 Task: Create an event for the webinar on time management.
Action: Mouse moved to (365, 144)
Screenshot: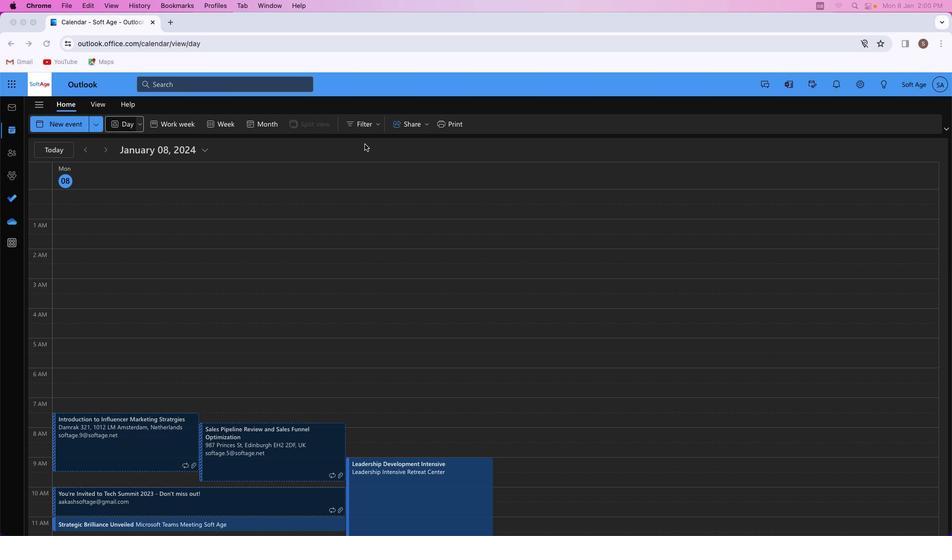 
Action: Mouse pressed left at (365, 144)
Screenshot: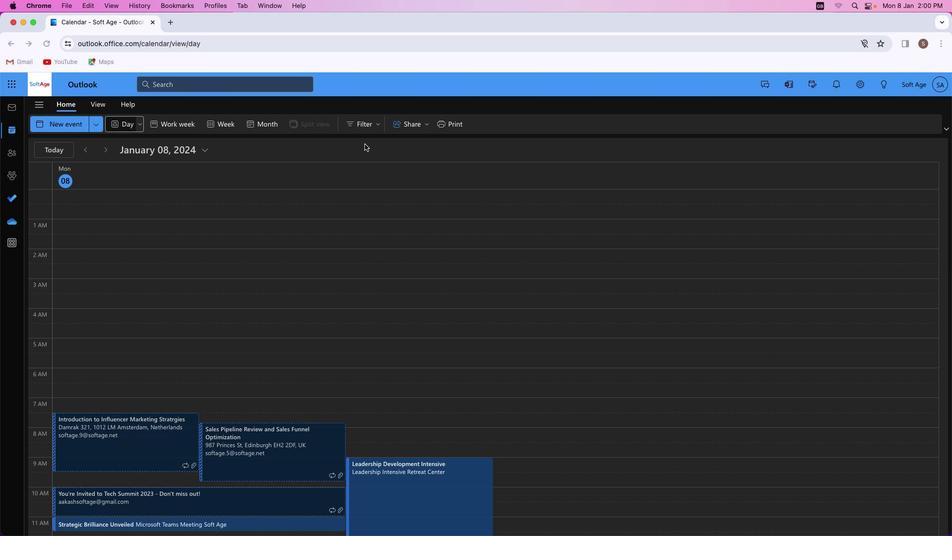 
Action: Mouse moved to (72, 123)
Screenshot: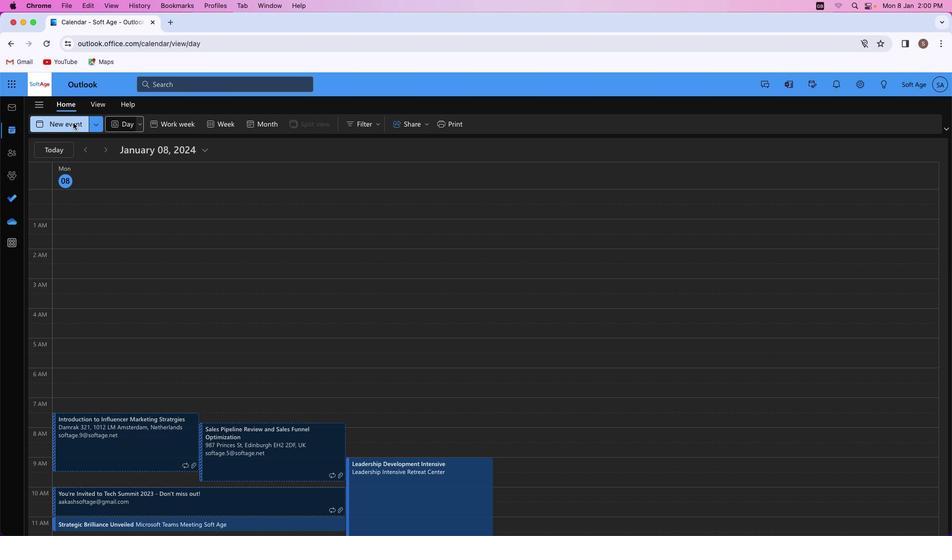
Action: Mouse pressed left at (72, 123)
Screenshot: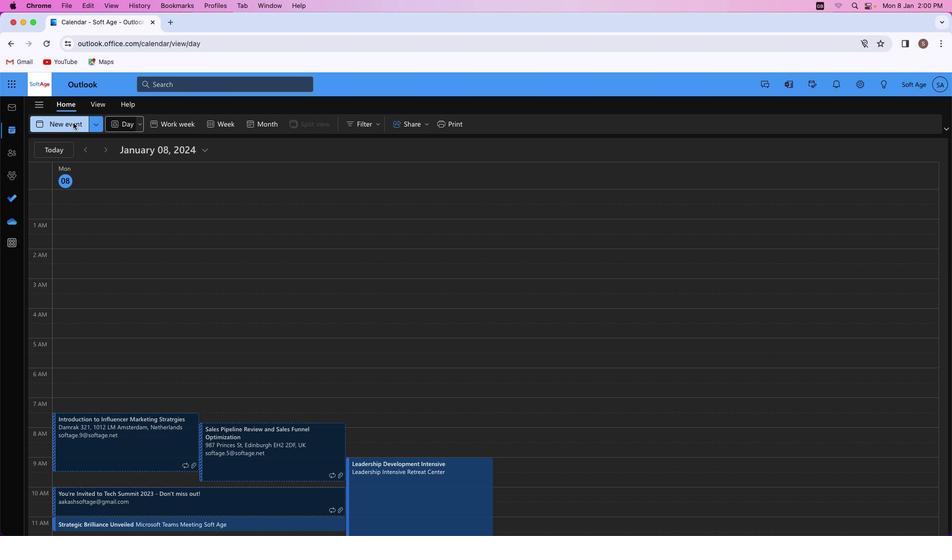 
Action: Mouse moved to (292, 193)
Screenshot: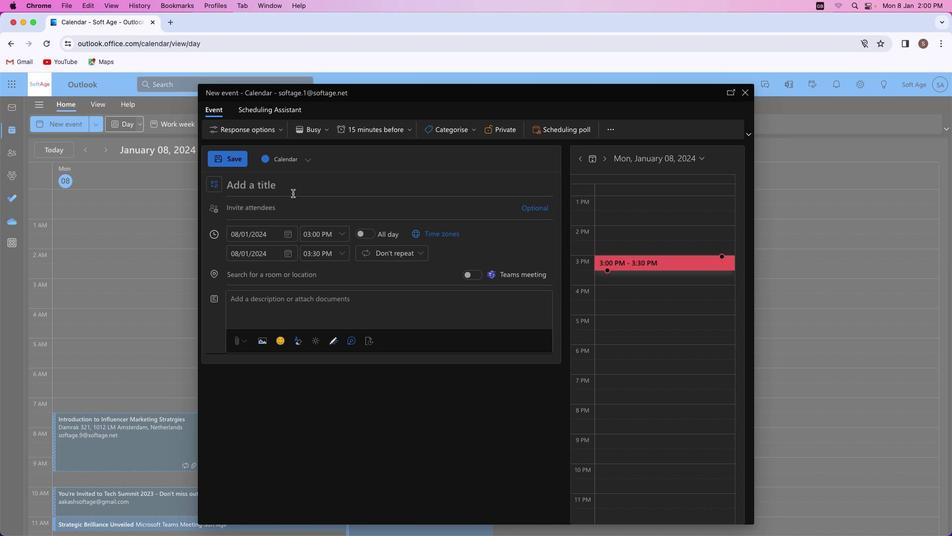 
Action: Mouse pressed left at (292, 193)
Screenshot: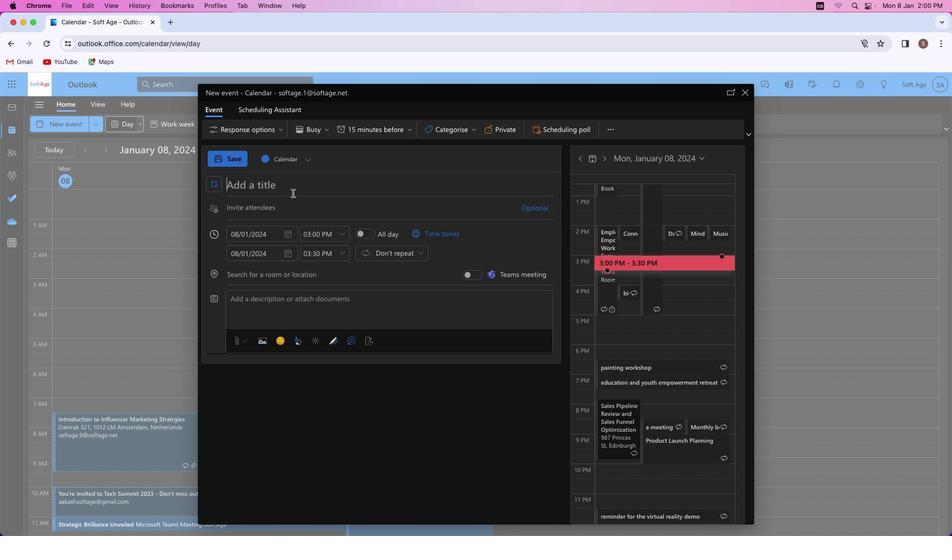
Action: Mouse moved to (292, 193)
Screenshot: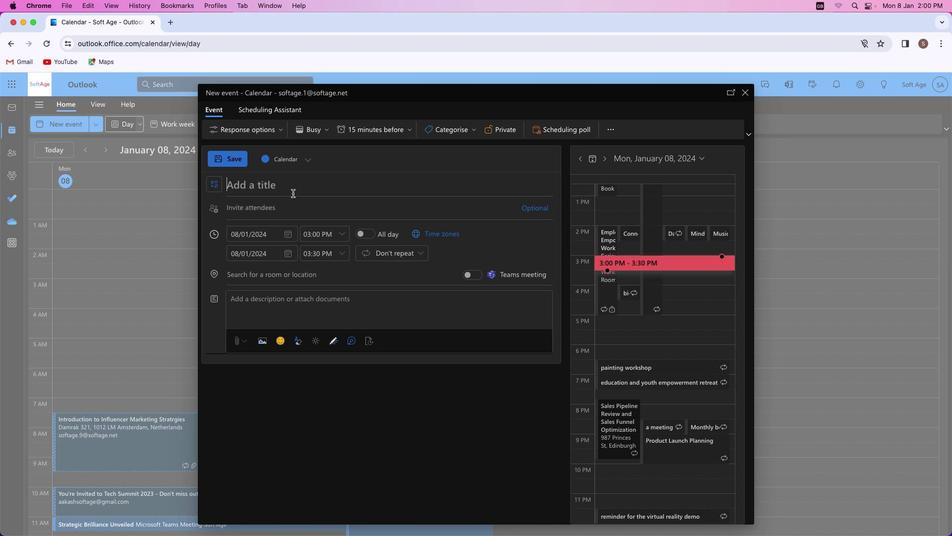
Action: Key pressed Key.shift'T''i''m''e'Key.space'm''a''s''t''e''r''y'Key.space'u''n''l''e''a''s''h''e''d'Key.shift_r':'Key.spaceKey.shift'W''e''b''i''n''a''r'Key.space'o''n'Key.spaceKey.shift'E''f''f''e''c''t''i''v''e'Key.spaceKey.shift'T''i''m''e'Key.spaceKey.shift_r'M''a''n''a''g''e''m''e''n''t'
Screenshot: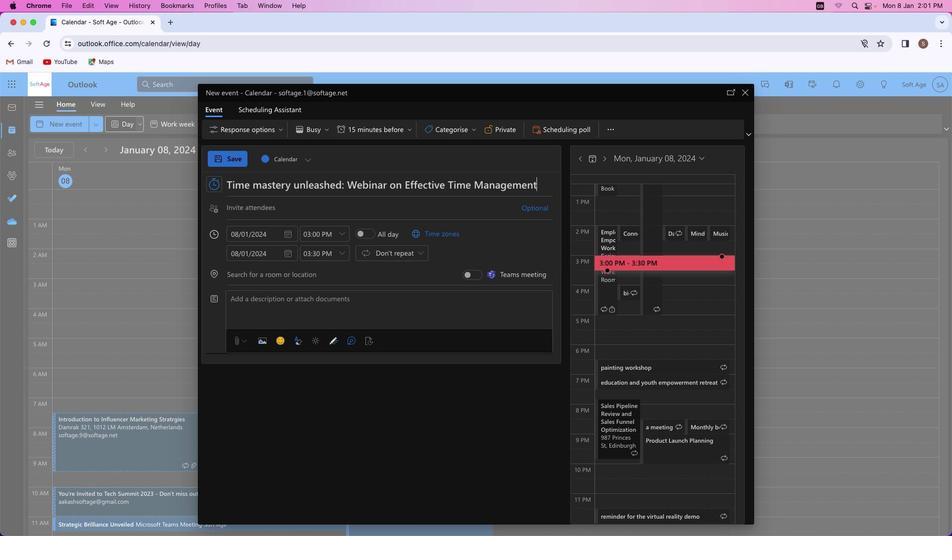 
Action: Mouse moved to (293, 300)
Screenshot: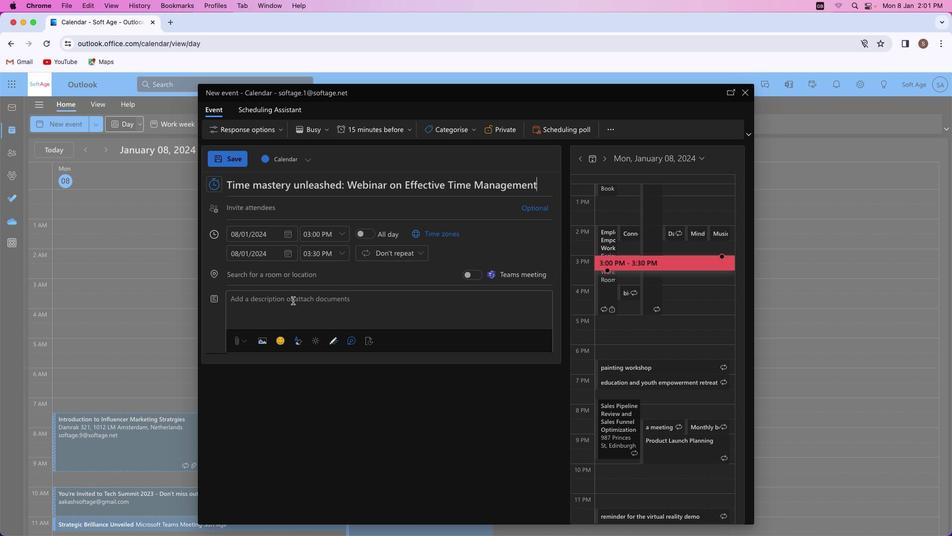
Action: Mouse pressed left at (293, 300)
Screenshot: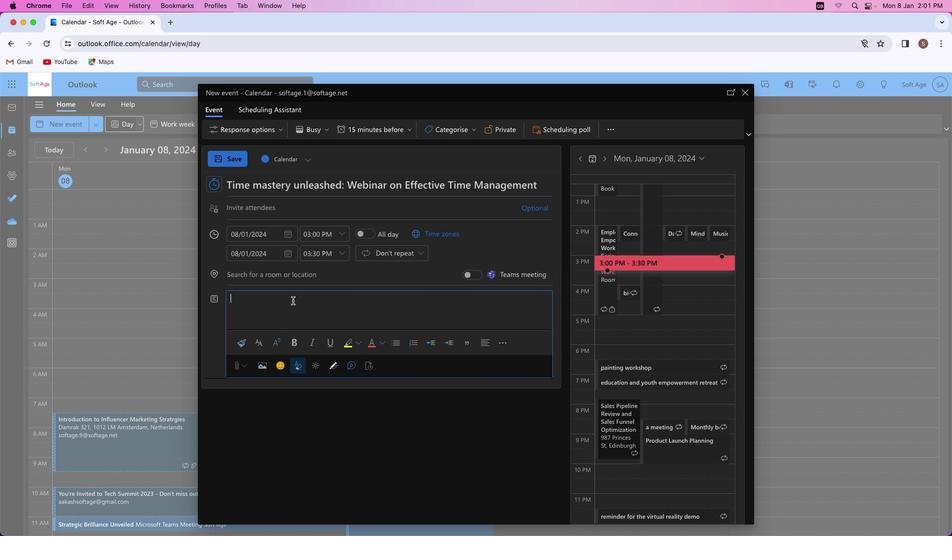 
Action: Key pressed Key.shift_r'U''n''l''o''c''k'Key.space't''h''e'Key.space's''e''c''r''e''t''s'Key.space'o''f'Key.space'e''f''f''i''c''i''e''n''t'Key.space't''i''m''e'Key.space'm''a''n''a''g''e''m''e''n''t'Key.space'i''n'Key.space'o''u''r'Key.space'e''m''p''o''w''e''r''i''n''g'Key.space'w''e''b''i''n''a''r''.'Key.spaceKey.shift'G''a''i''n'Key.space'p''r''a''c''t''i''c''a''l'Key.space'i''n''s''i''g''h''t''s'Key.space'a''n''d'Key.space's''t''r''a''t''e''g''i''r'Key.backspace'e''s'Key.space't''o'Key.space'e''n''h''a''n''c''e'Key.space'p''r''o''d''u''c''t''i''v''i''t''y'','Key.space'p''r''i''o''r''i''t''i''z''e'Key.space't''a''s''k''s'','Key.space'a''n''d'Key.space'a''c''h''i''e''v''e'Key.space'w''o''r''k''-''l''i''f''e'Key.space'b''a''l''a''n''c''e''.'
Screenshot: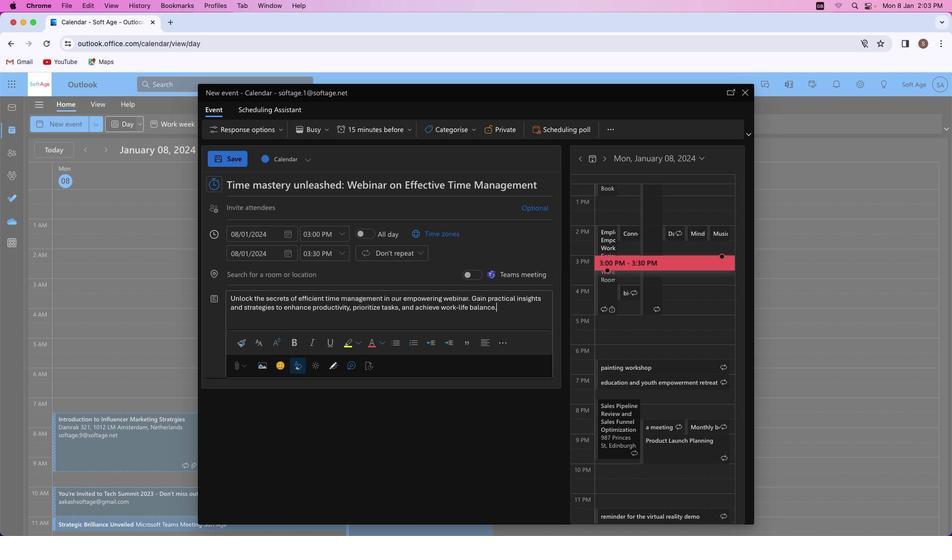 
Action: Mouse moved to (297, 297)
Screenshot: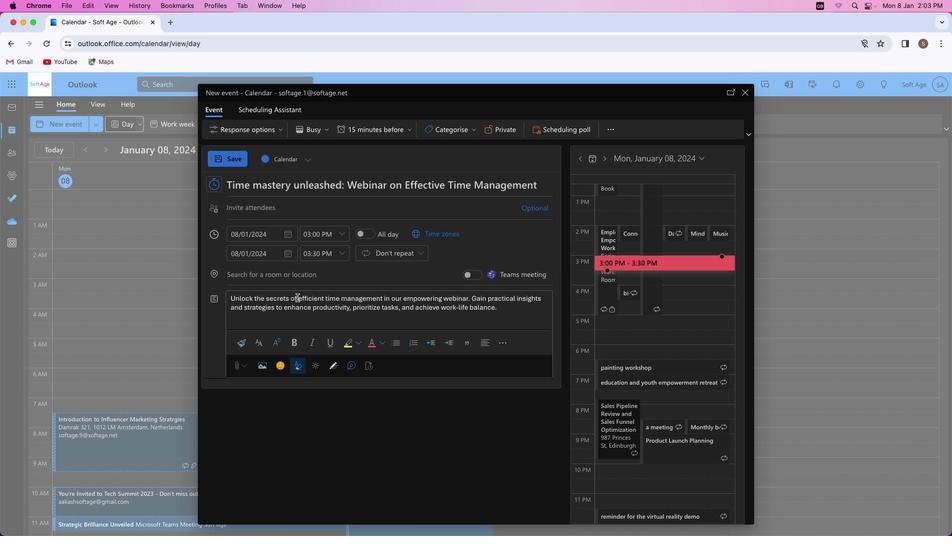 
Action: Mouse pressed left at (297, 297)
Screenshot: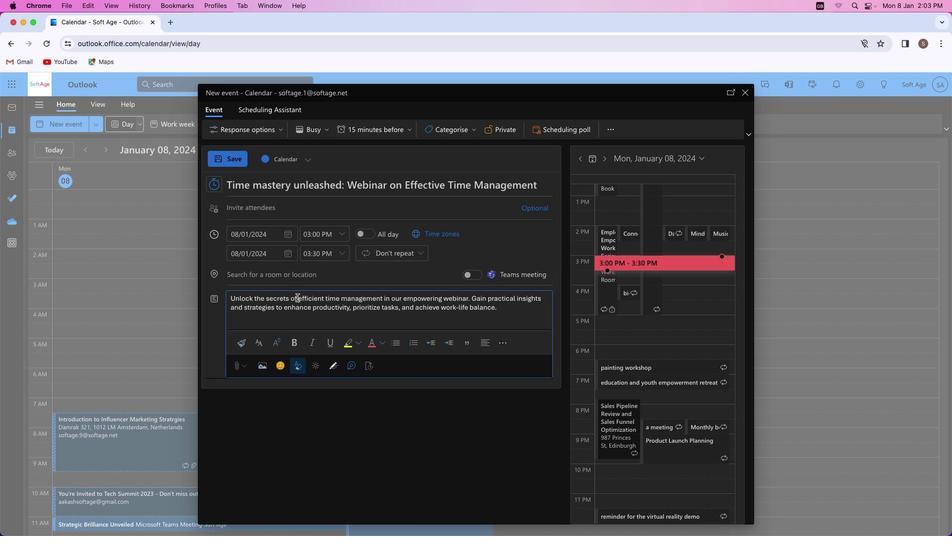 
Action: Mouse moved to (298, 348)
Screenshot: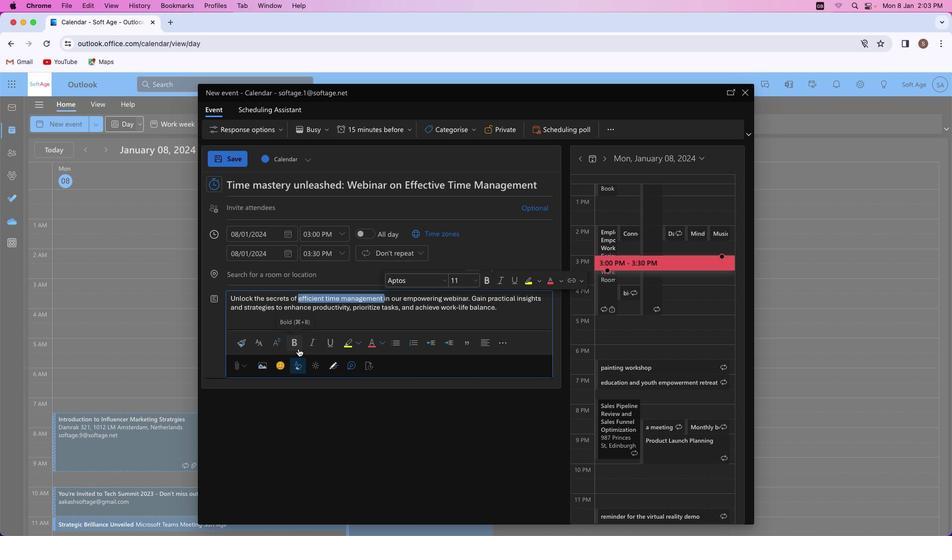 
Action: Mouse pressed left at (298, 348)
Screenshot: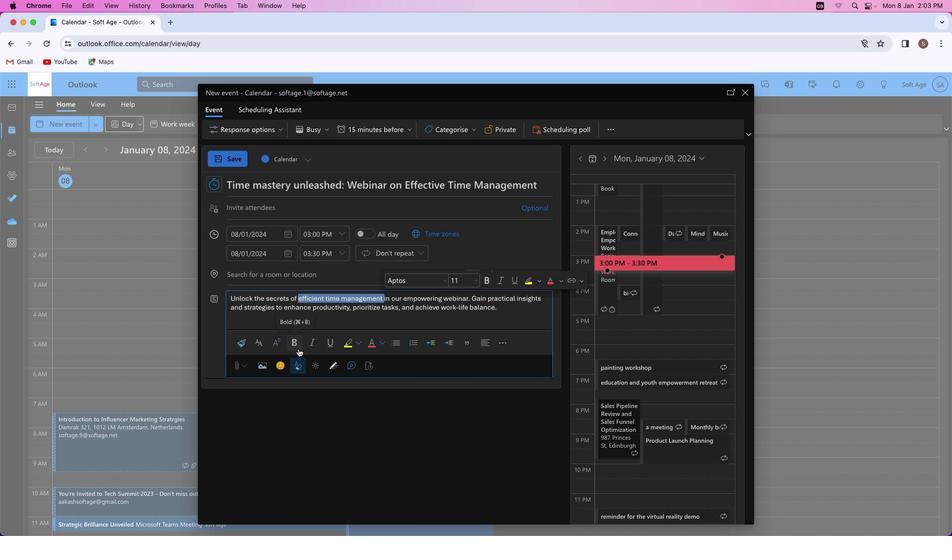 
Action: Mouse moved to (311, 346)
Screenshot: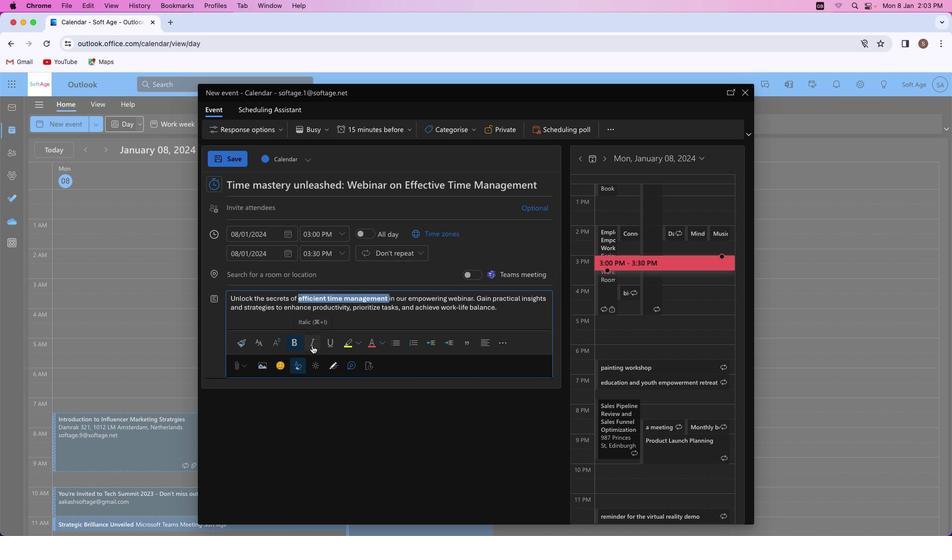 
Action: Mouse pressed left at (311, 346)
Screenshot: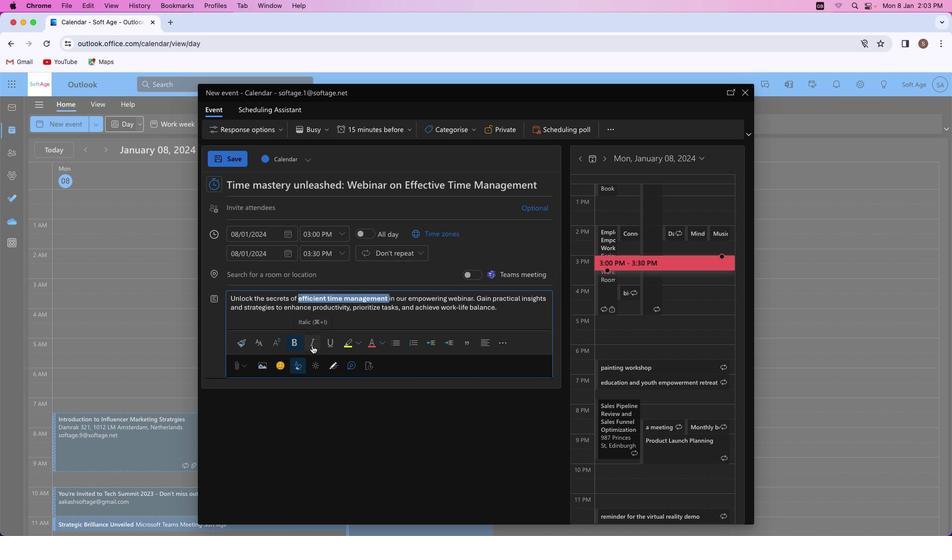 
Action: Mouse moved to (381, 340)
Screenshot: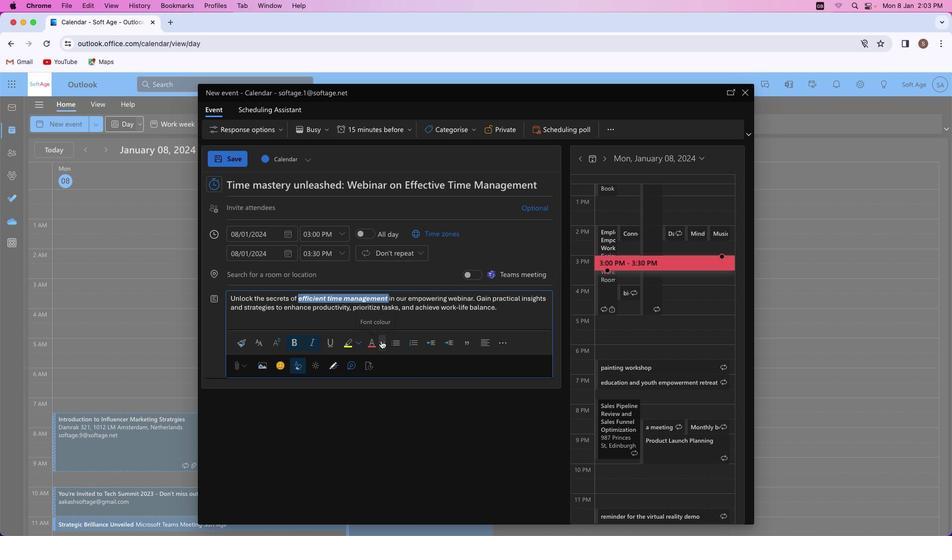 
Action: Mouse pressed left at (381, 340)
Screenshot: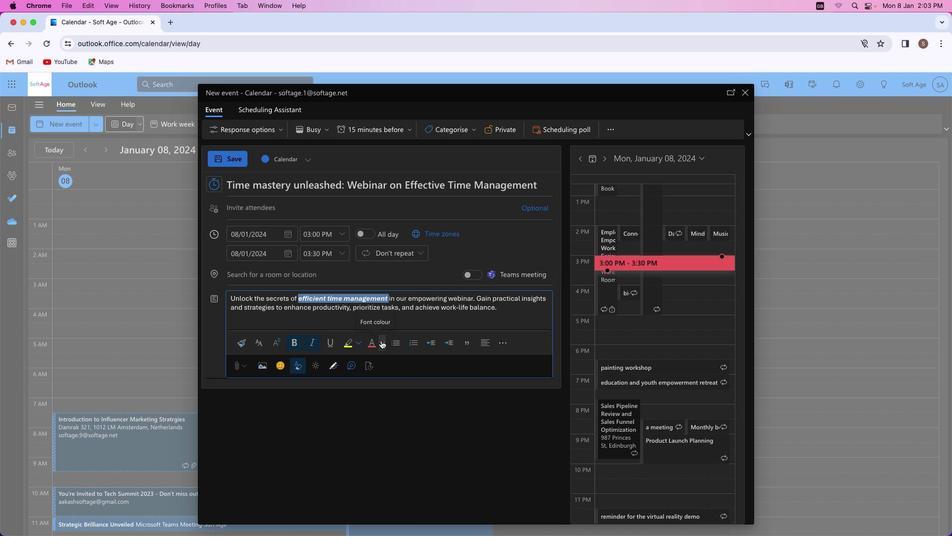 
Action: Mouse moved to (376, 383)
Screenshot: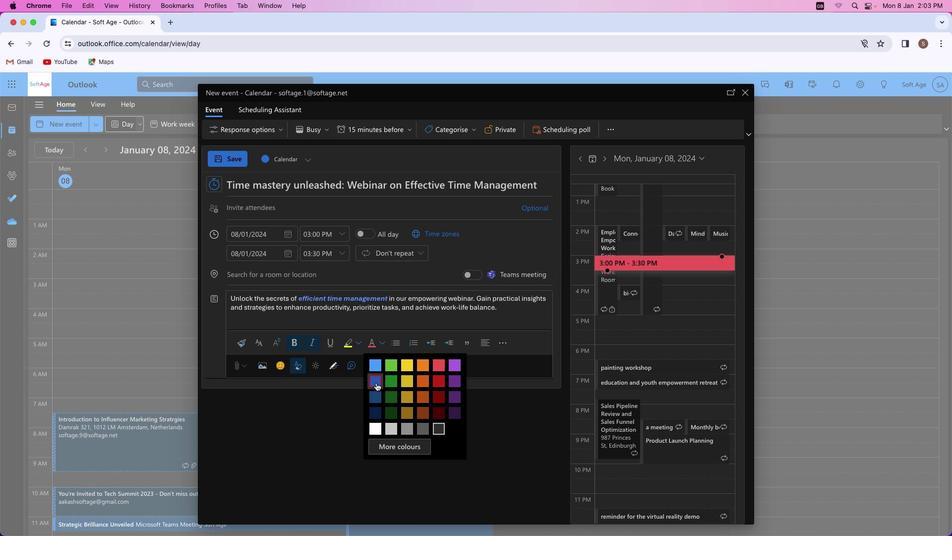 
Action: Mouse pressed left at (376, 383)
Screenshot: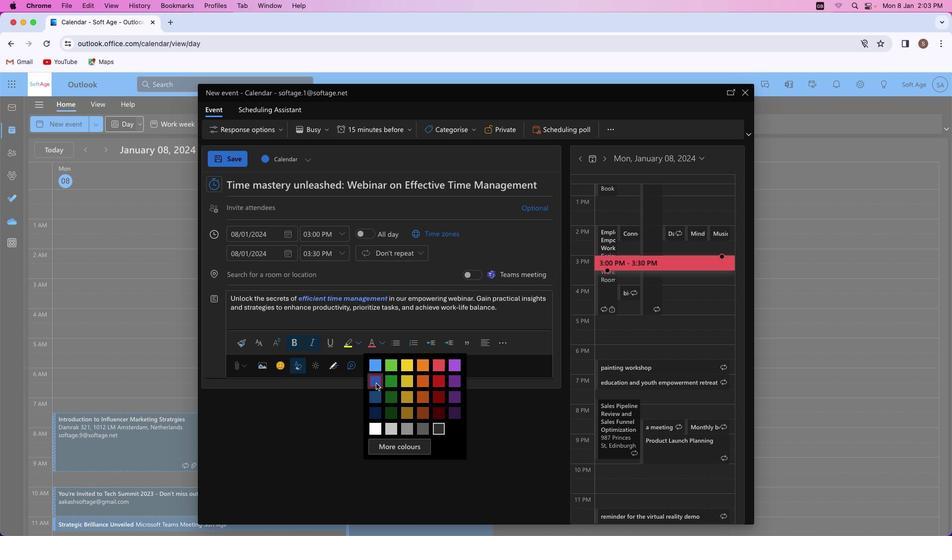 
Action: Mouse moved to (357, 341)
Screenshot: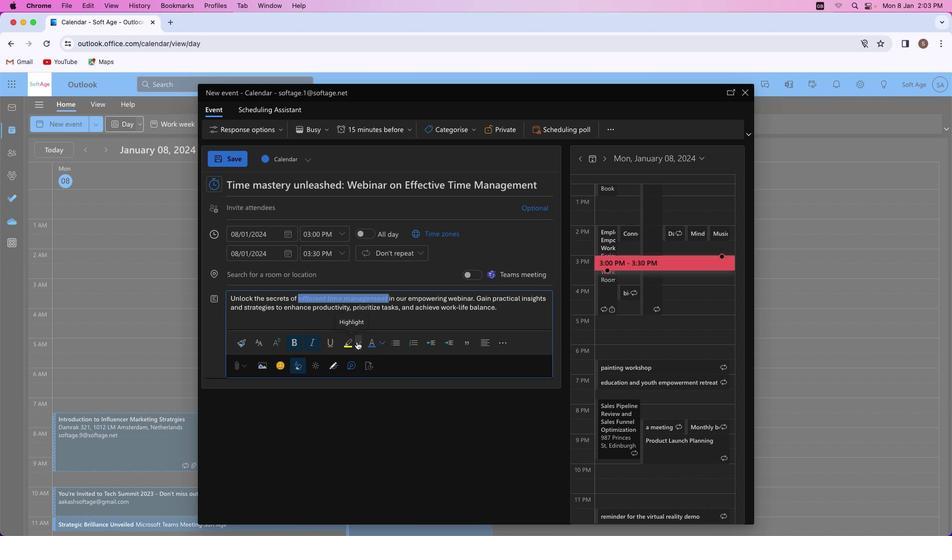 
Action: Mouse pressed left at (357, 341)
Screenshot: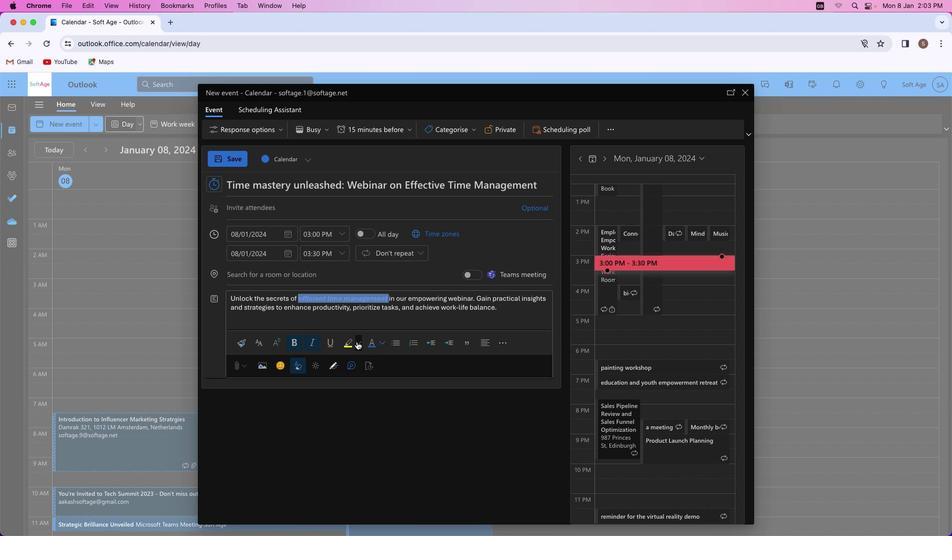 
Action: Mouse moved to (363, 396)
Screenshot: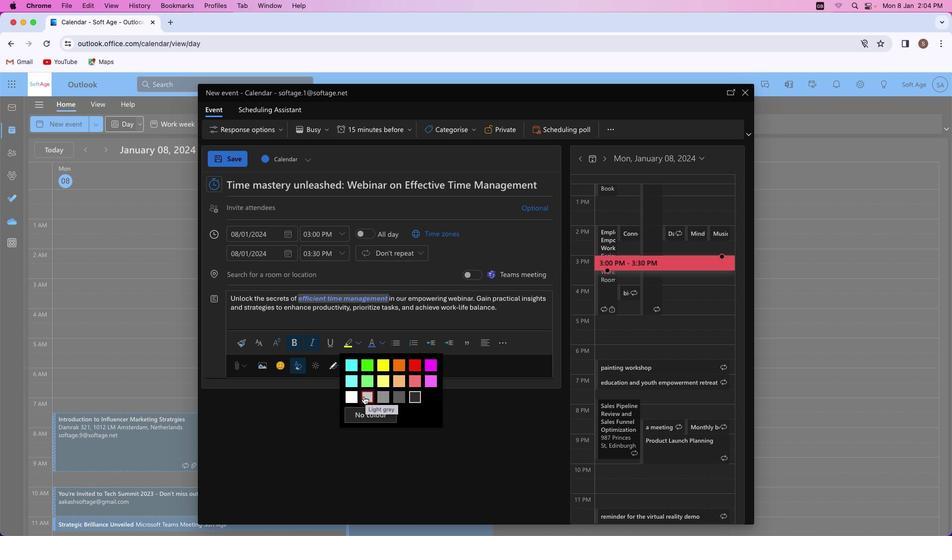 
Action: Mouse pressed left at (363, 396)
Screenshot: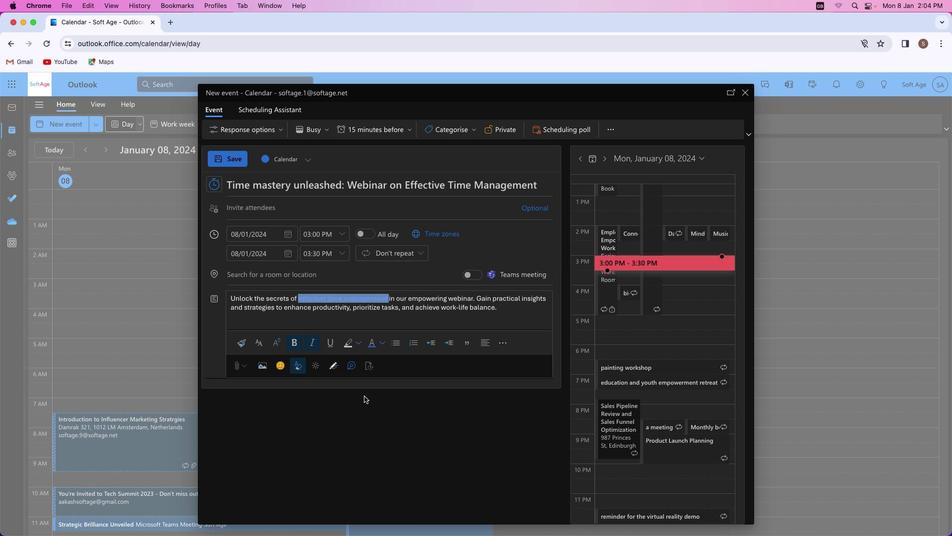 
Action: Mouse moved to (465, 317)
Screenshot: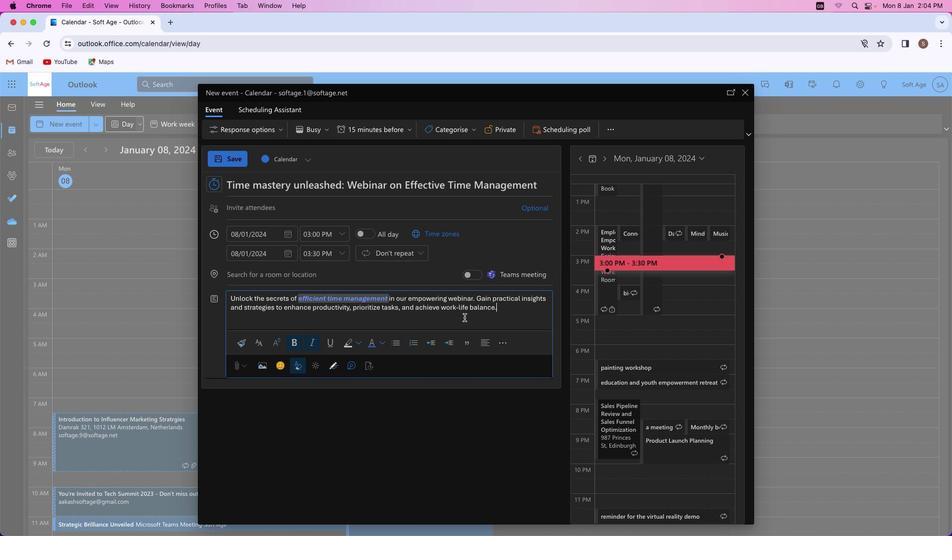
Action: Mouse pressed left at (465, 317)
Screenshot: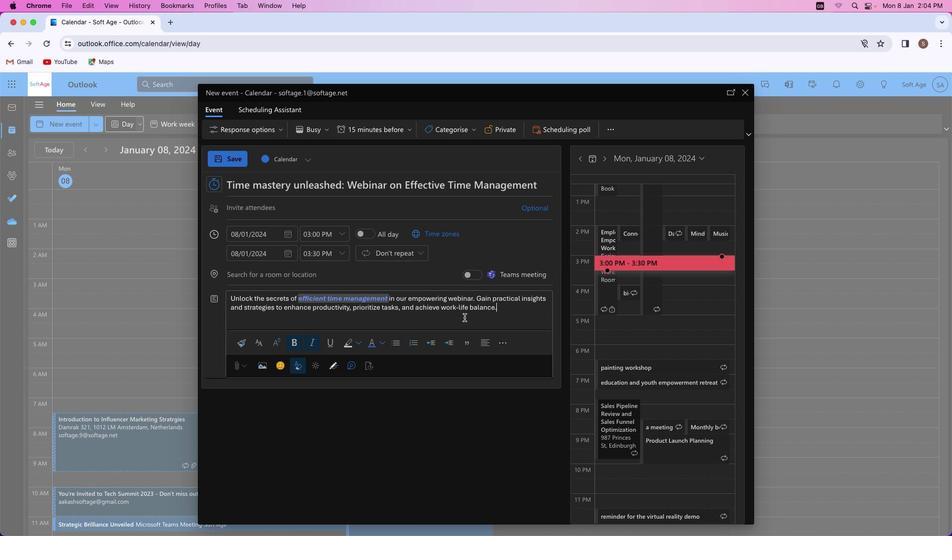 
Action: Mouse moved to (474, 296)
Screenshot: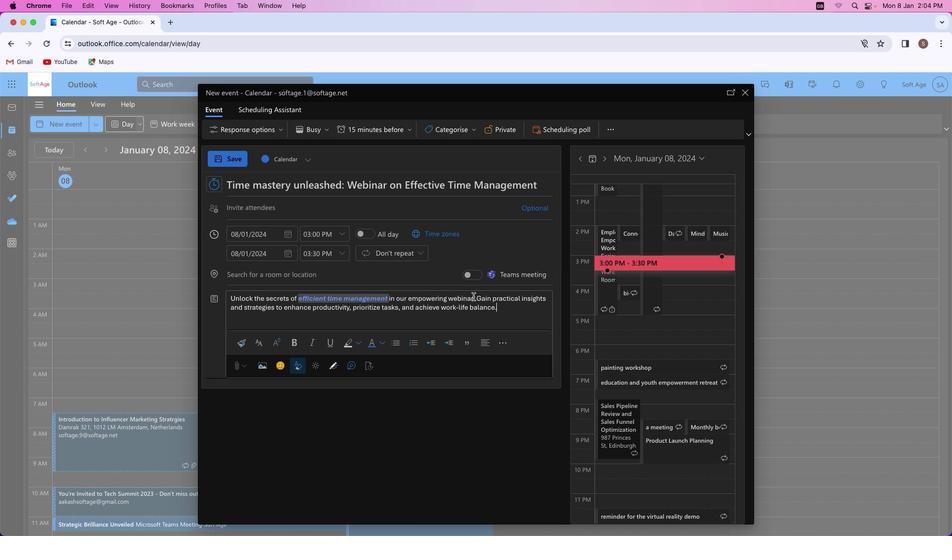 
Action: Mouse pressed left at (474, 296)
Screenshot: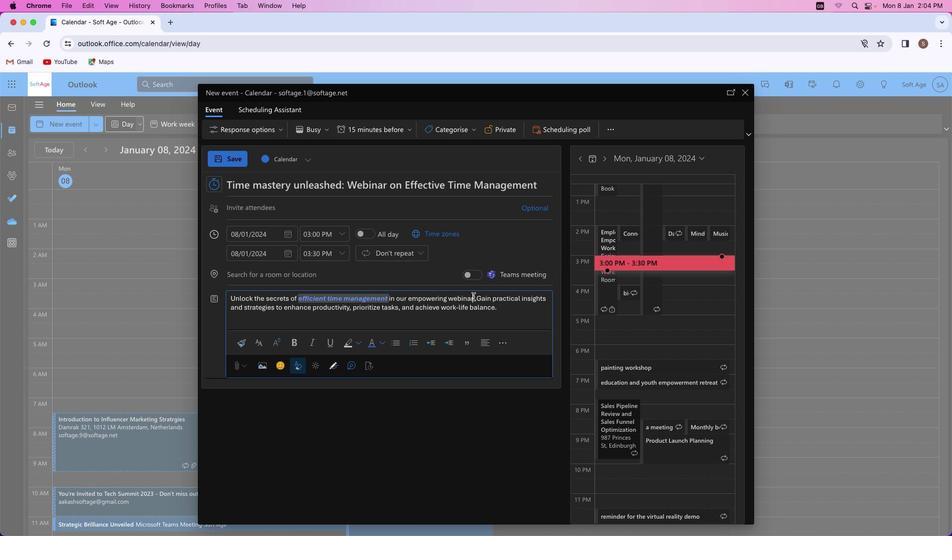 
Action: Mouse moved to (295, 343)
Screenshot: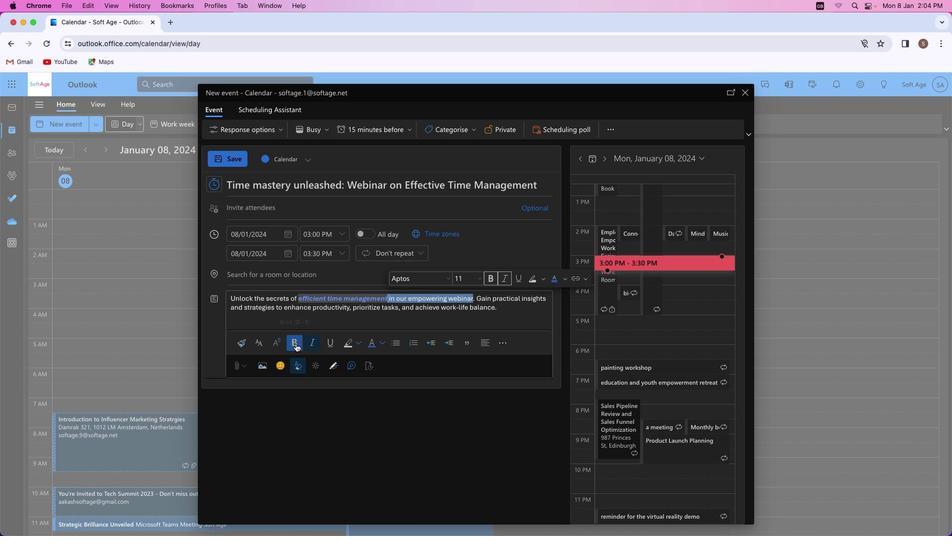 
Action: Mouse pressed left at (295, 343)
Screenshot: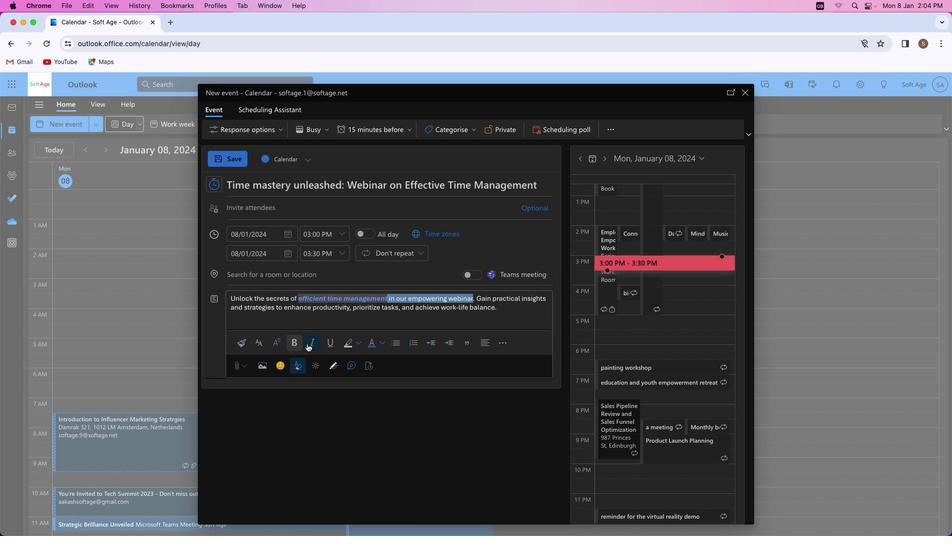 
Action: Mouse moved to (314, 341)
Screenshot: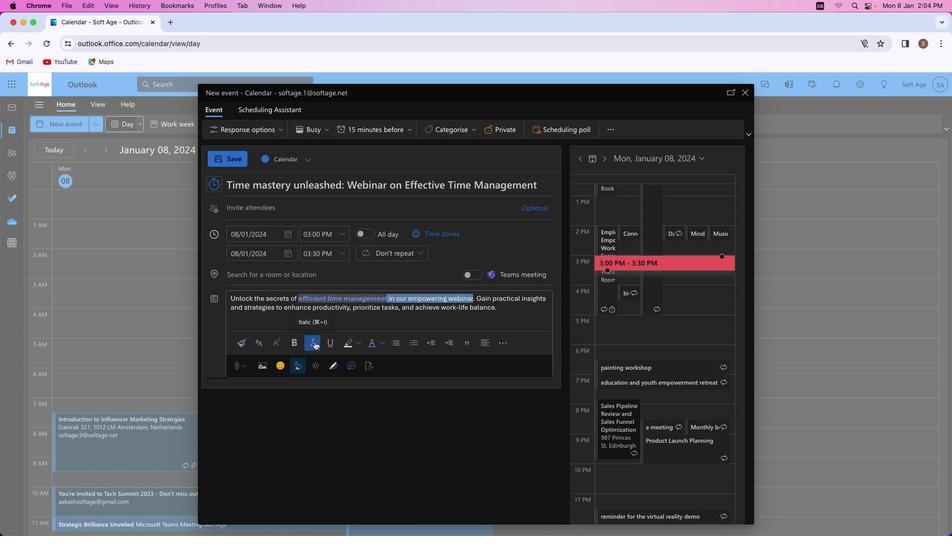 
Action: Mouse pressed left at (314, 341)
Screenshot: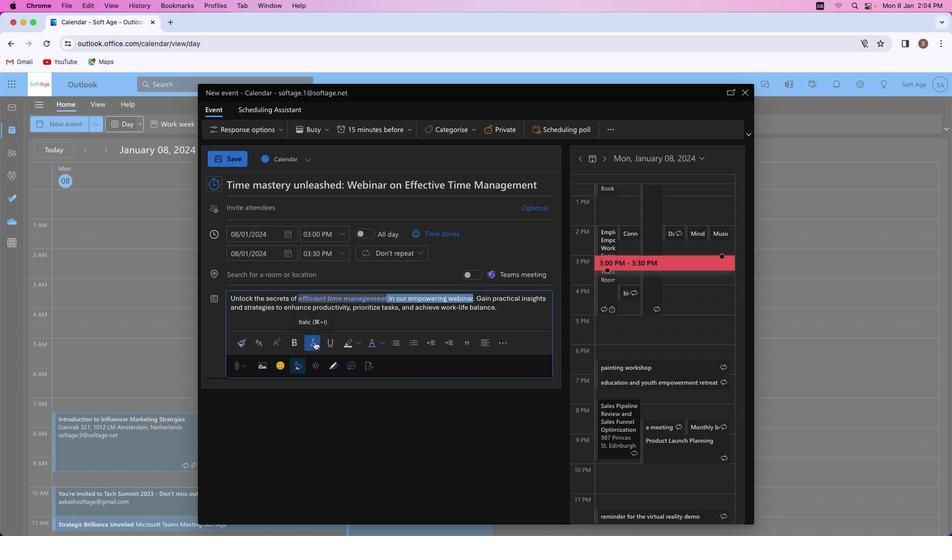 
Action: Mouse moved to (379, 340)
Screenshot: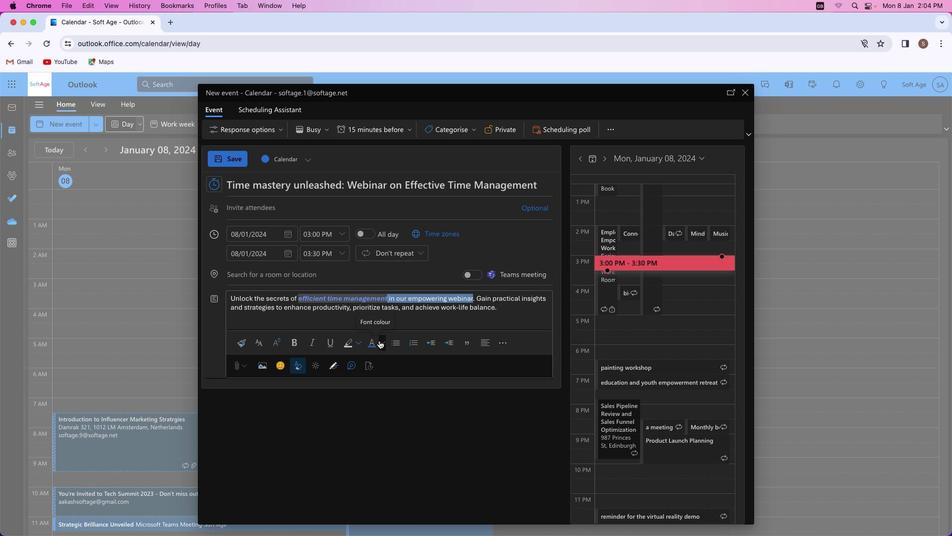 
Action: Mouse pressed left at (379, 340)
Screenshot: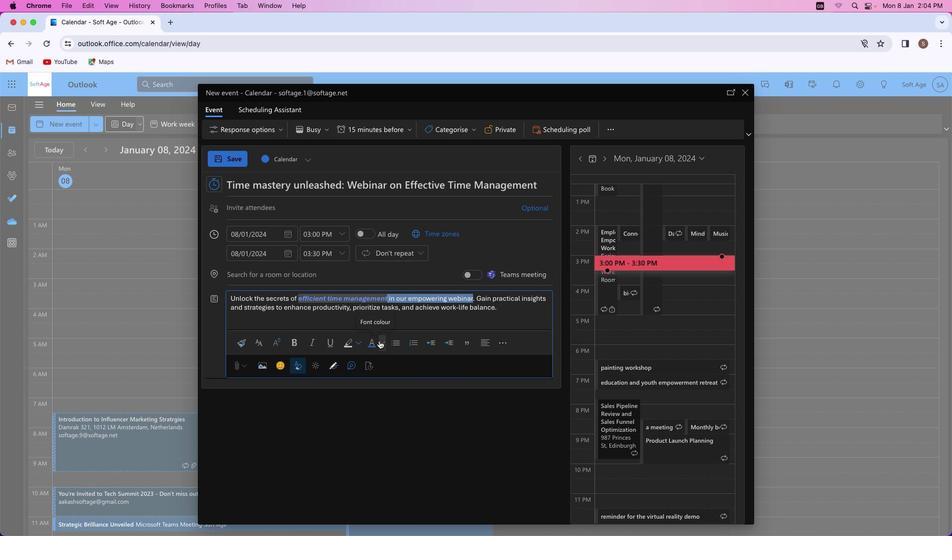 
Action: Mouse moved to (378, 381)
Screenshot: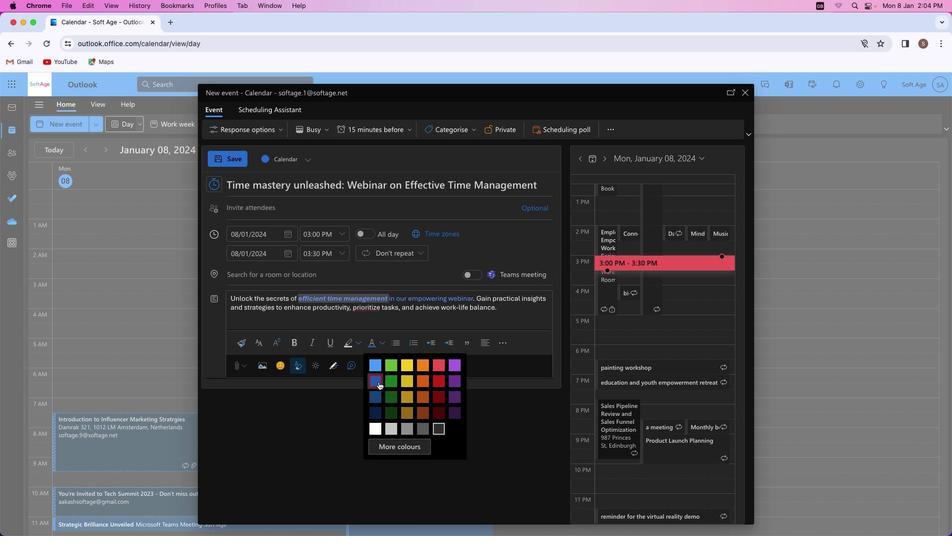 
Action: Mouse pressed left at (378, 381)
Screenshot: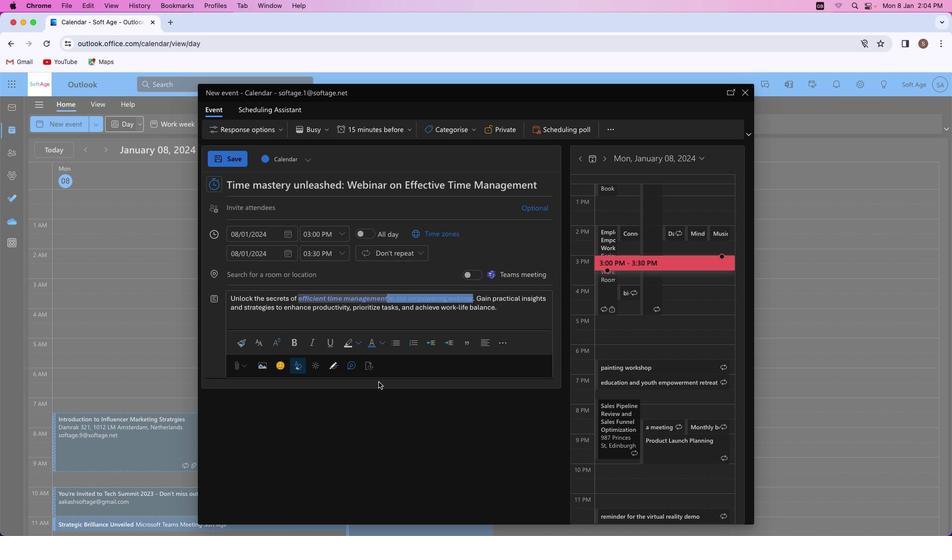 
Action: Mouse moved to (358, 340)
Screenshot: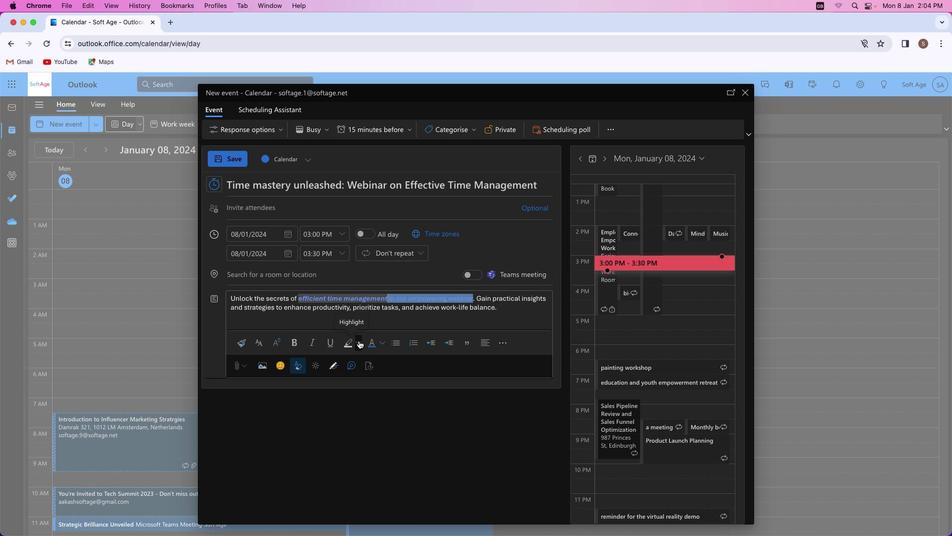 
Action: Mouse pressed left at (358, 340)
Screenshot: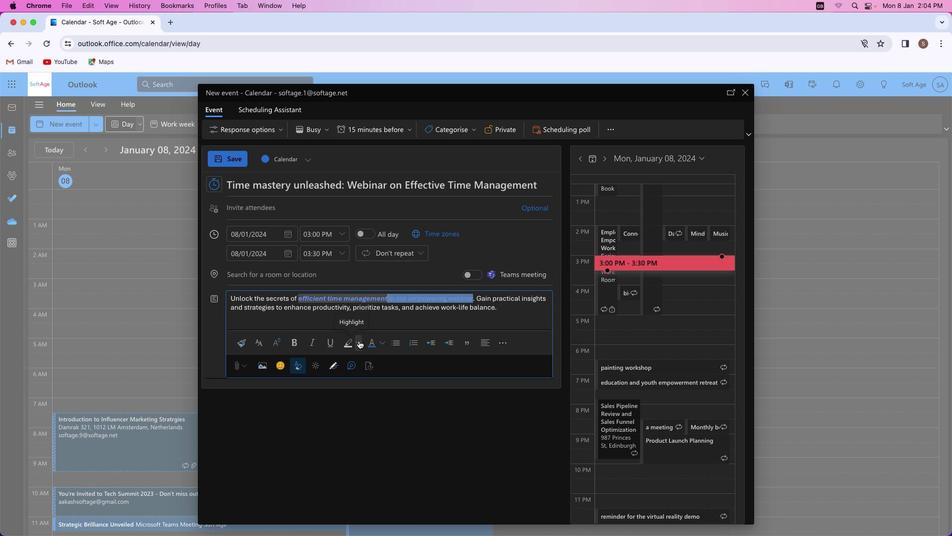 
Action: Mouse moved to (366, 394)
Screenshot: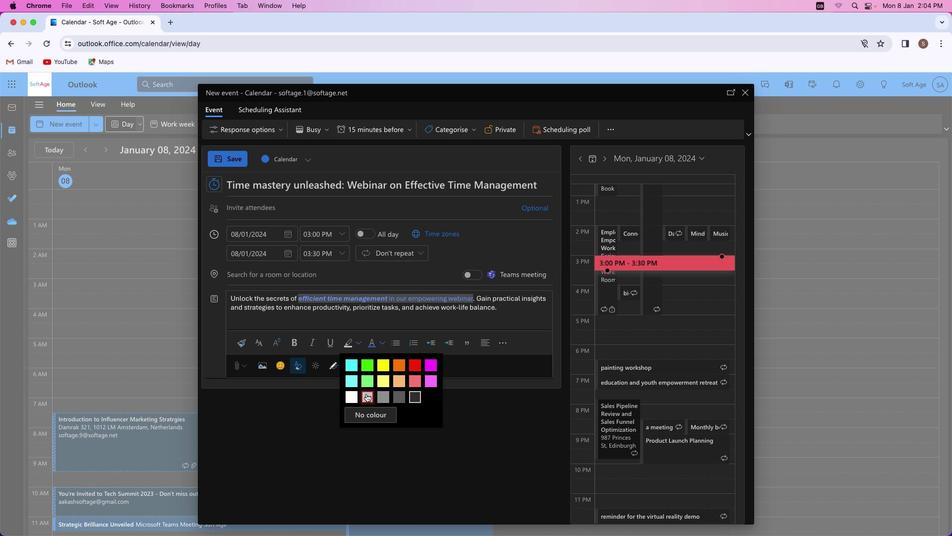 
Action: Mouse pressed left at (366, 394)
Screenshot: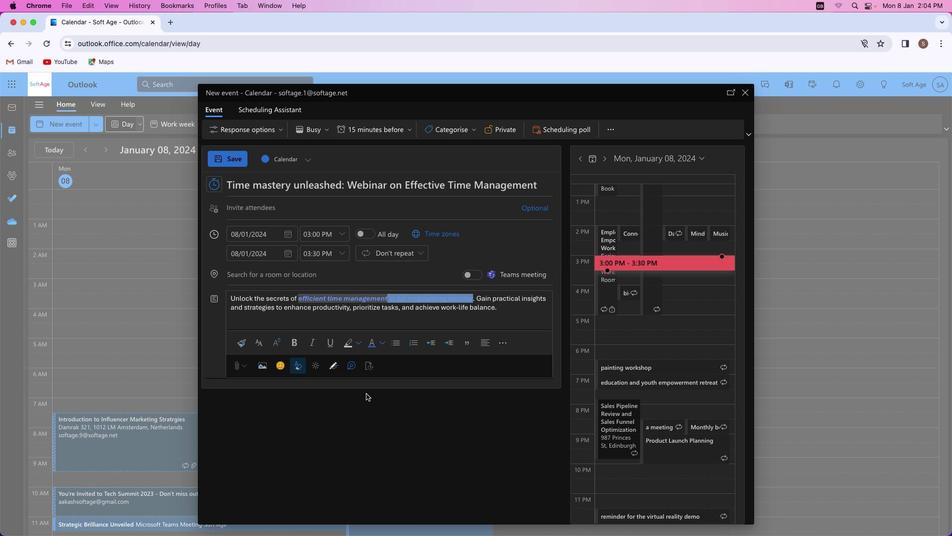 
Action: Mouse moved to (492, 316)
Screenshot: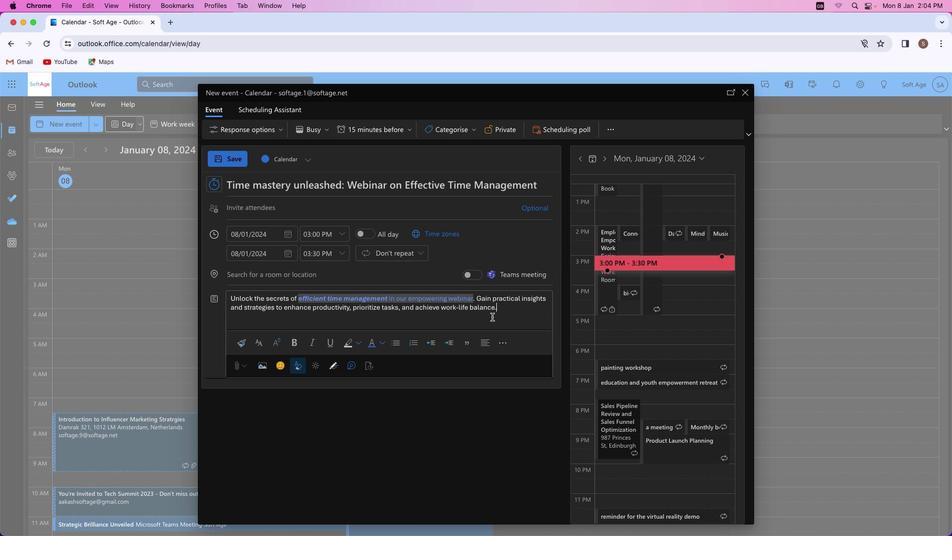 
Action: Mouse pressed left at (492, 316)
Screenshot: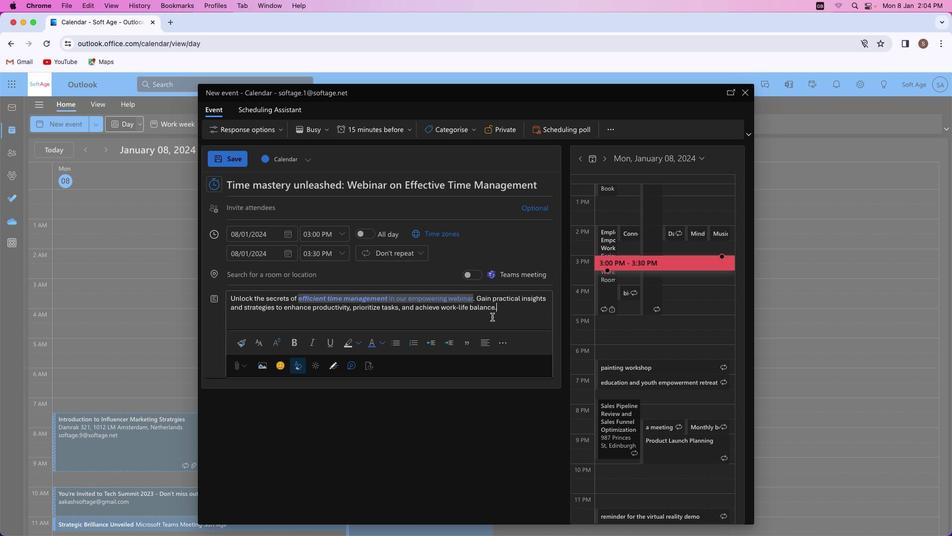 
Action: Mouse moved to (474, 297)
Screenshot: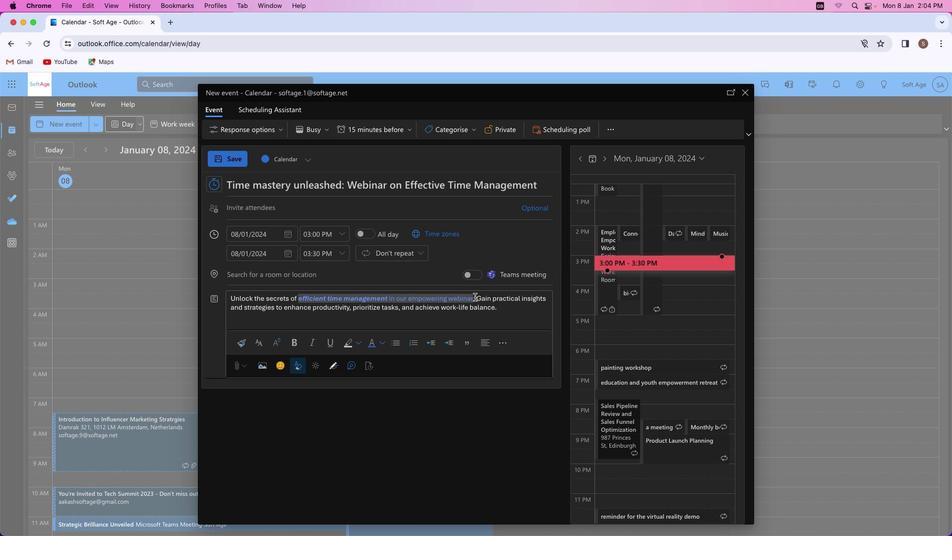 
Action: Mouse pressed left at (474, 297)
Screenshot: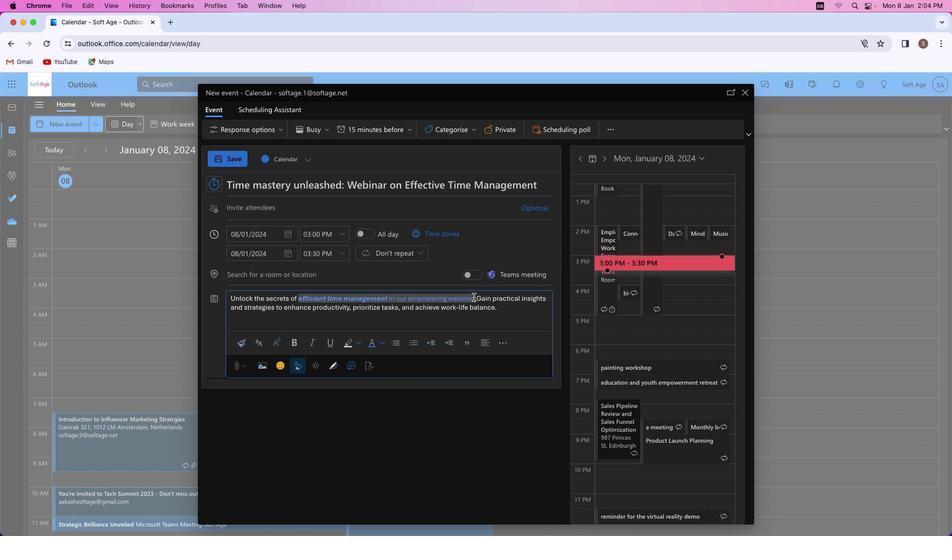 
Action: Mouse moved to (296, 342)
Screenshot: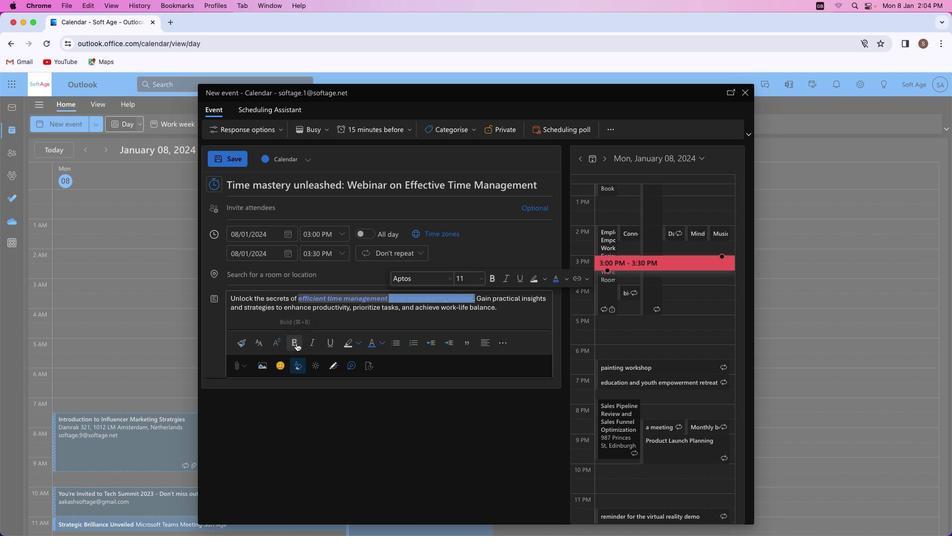
Action: Mouse pressed left at (296, 342)
Screenshot: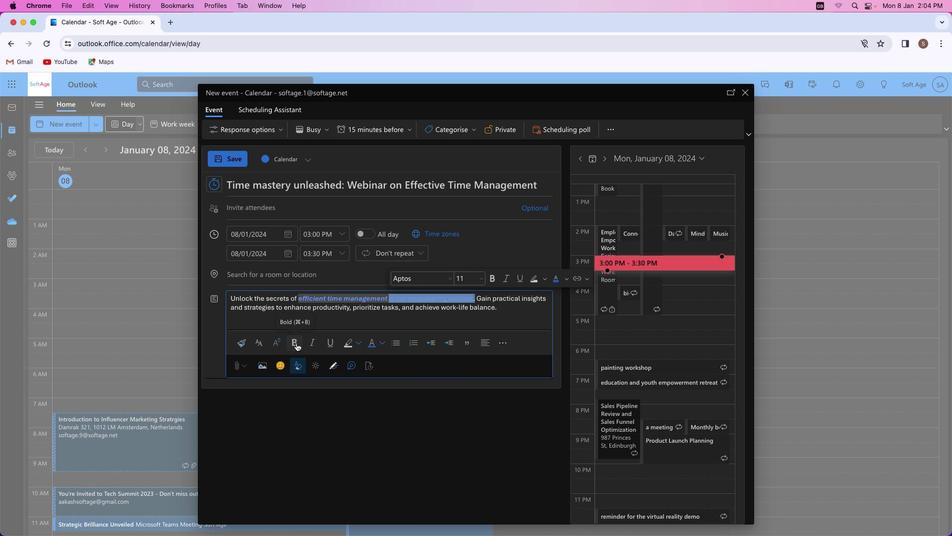 
Action: Mouse moved to (312, 341)
Screenshot: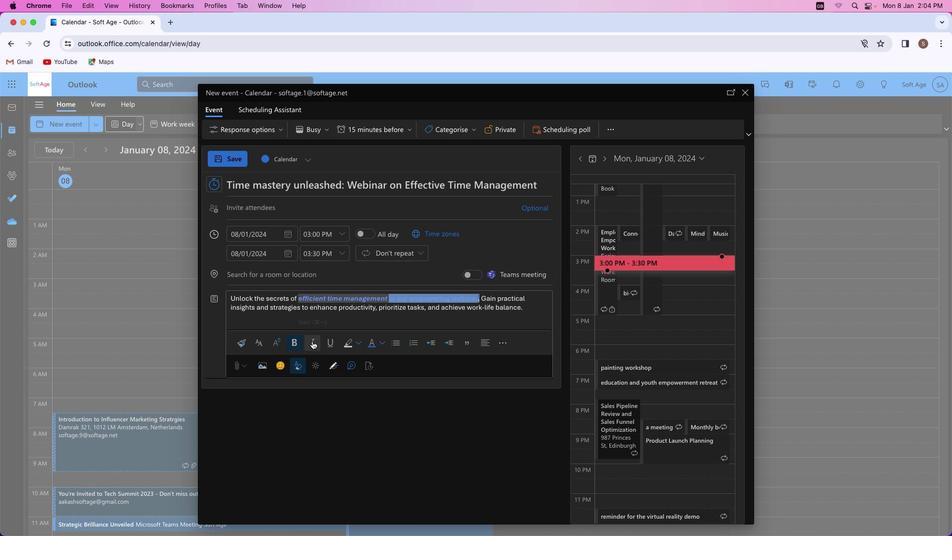 
Action: Mouse pressed left at (312, 341)
Screenshot: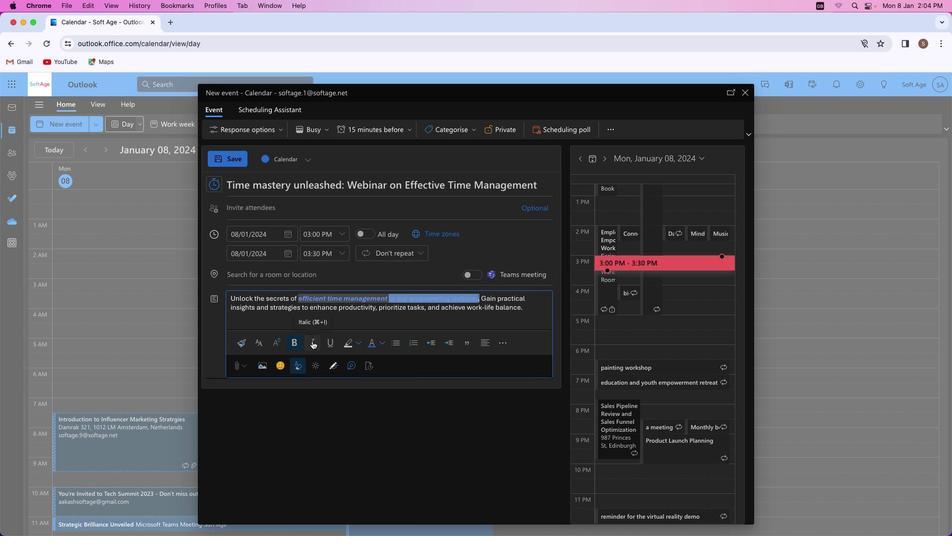 
Action: Mouse moved to (453, 312)
Screenshot: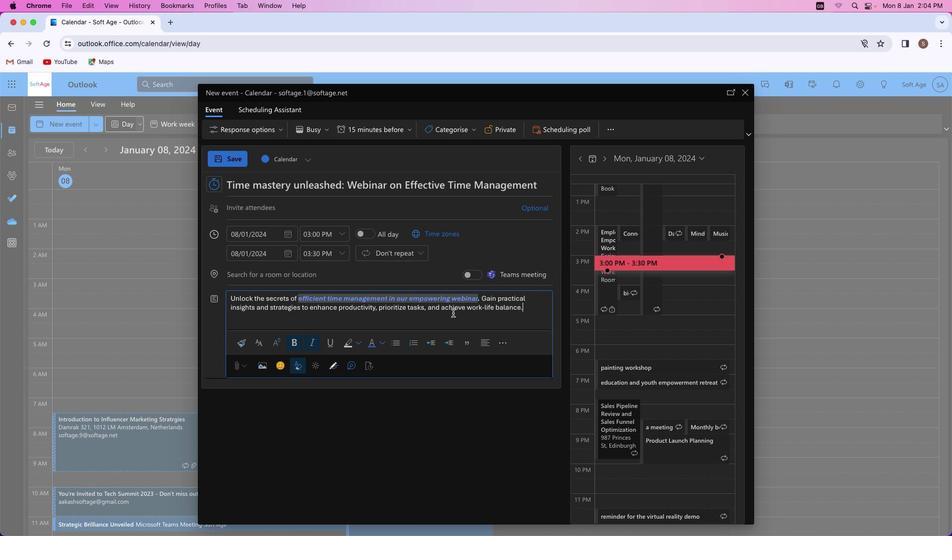 
Action: Mouse pressed left at (453, 312)
Screenshot: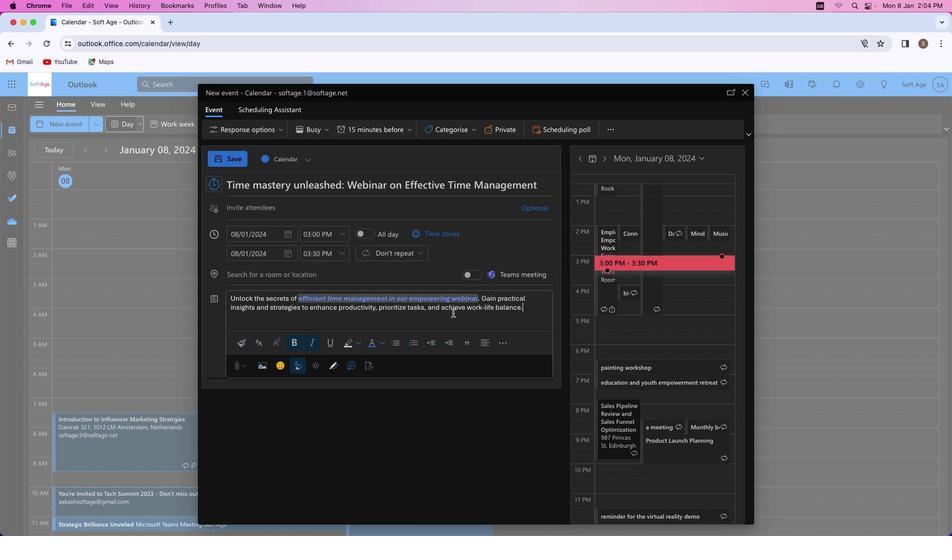 
Action: Mouse moved to (270, 207)
Screenshot: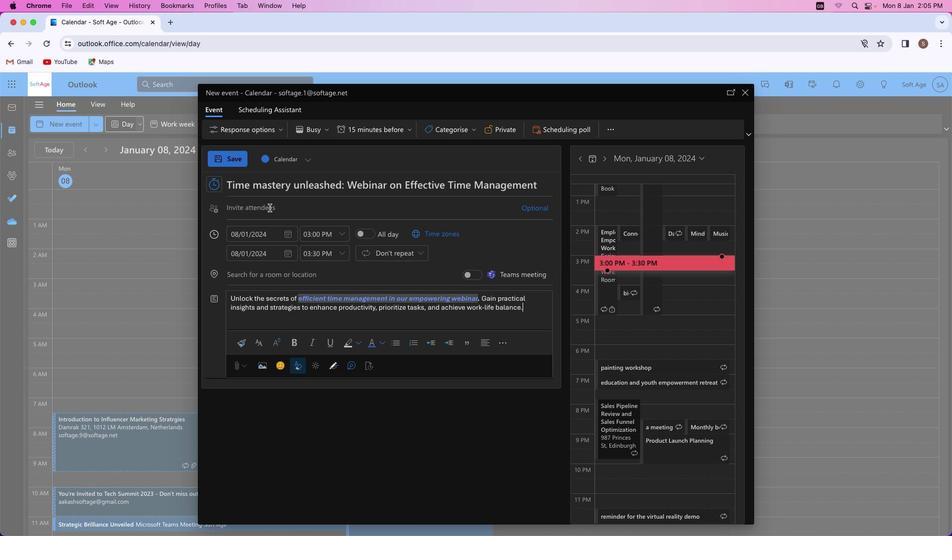
Action: Mouse pressed left at (270, 207)
Screenshot: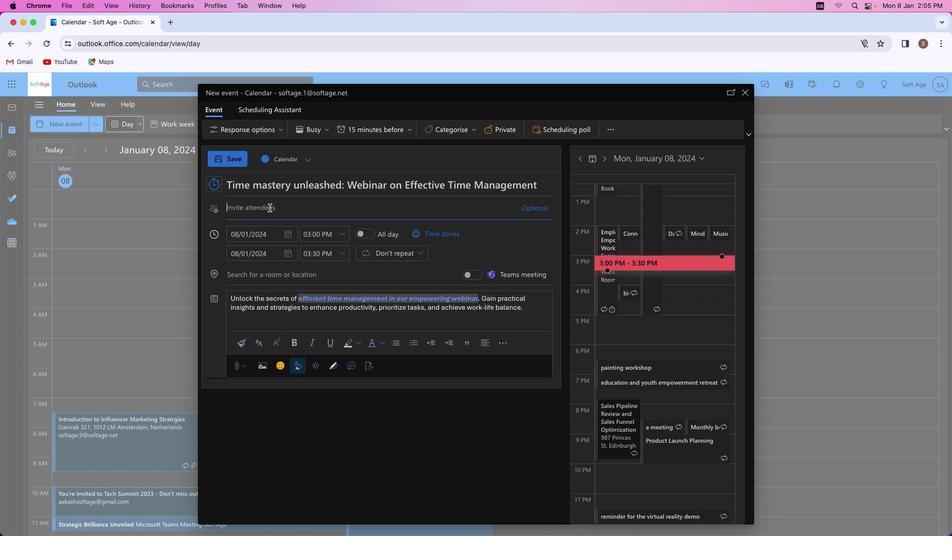 
Action: Key pressed Key.shift'A''k''a''s''h''r''a''j''p''u''t'Key.shift'@''o''u''t''l''o''o''k''.''c''o''m'
Screenshot: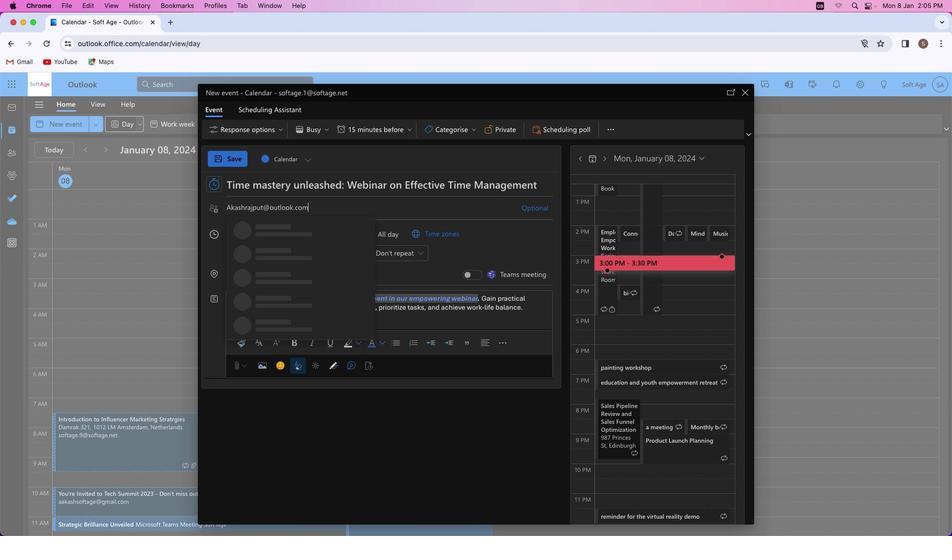 
Action: Mouse moved to (312, 225)
Screenshot: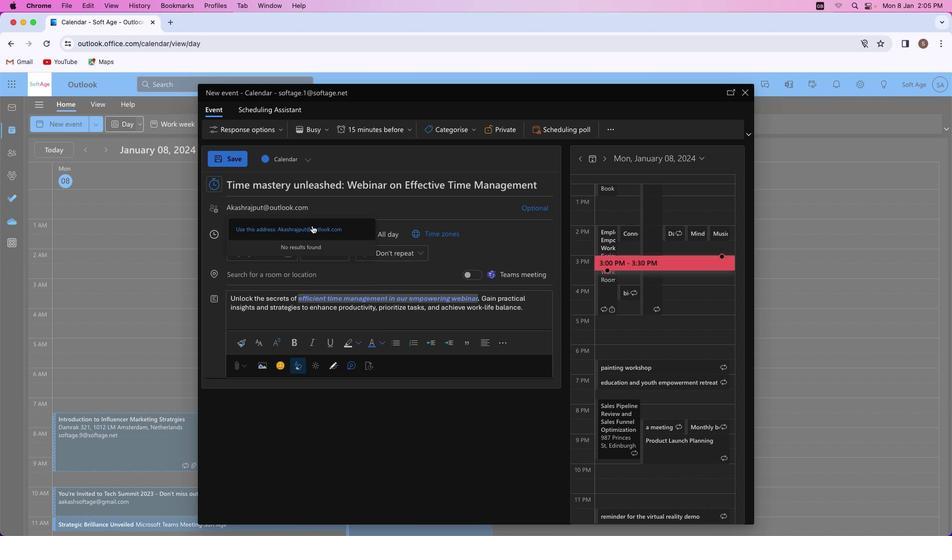 
Action: Mouse pressed left at (312, 225)
Screenshot: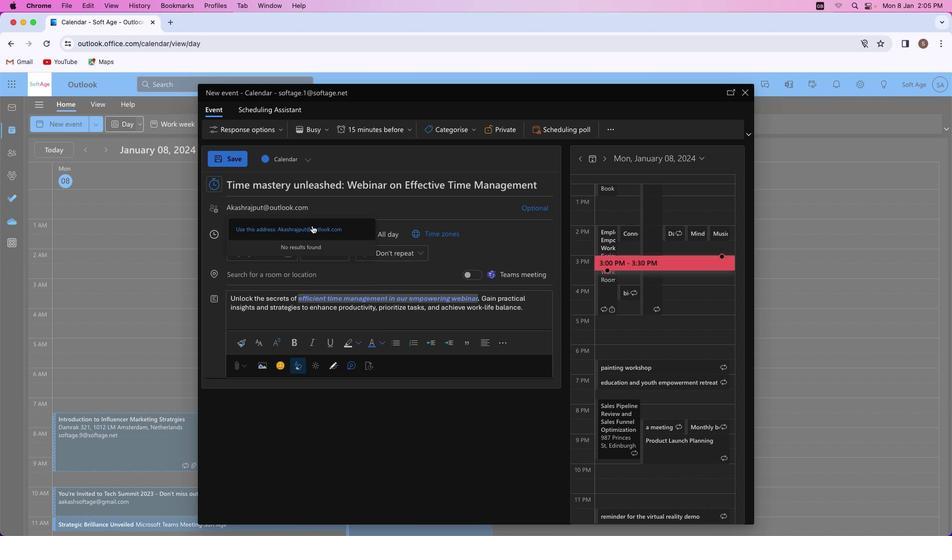 
Action: Mouse moved to (344, 225)
Screenshot: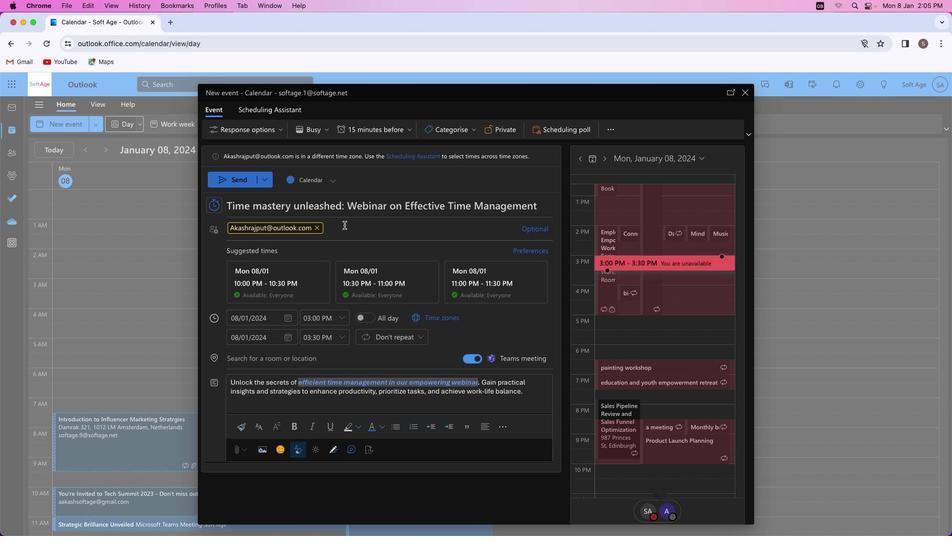
Action: Key pressed Key.shift'S''h''i''v''a''m''y''a''d''a''v''s''m''4''1'Key.shift'@''o''u''t''l''o''o''k''.''c''o''m'
Screenshot: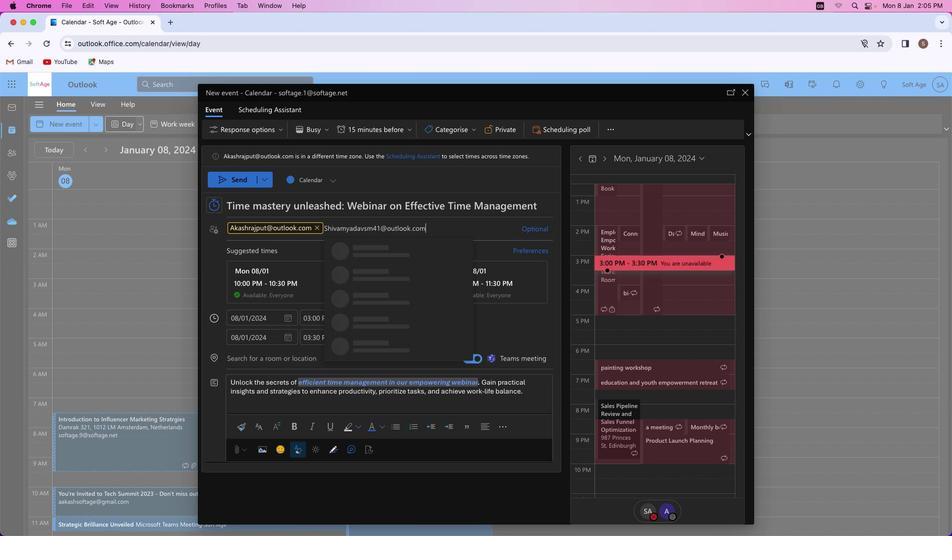 
Action: Mouse moved to (414, 248)
Screenshot: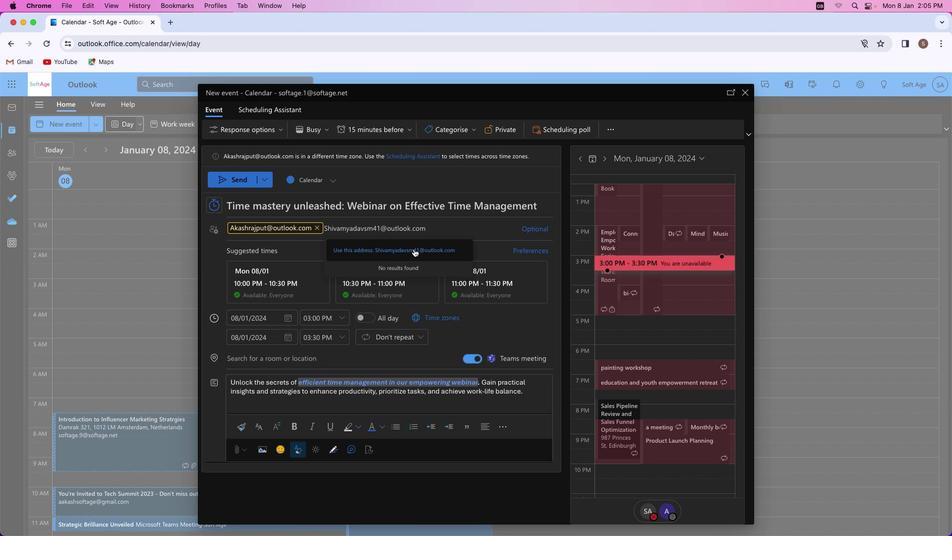 
Action: Mouse pressed left at (414, 248)
Screenshot: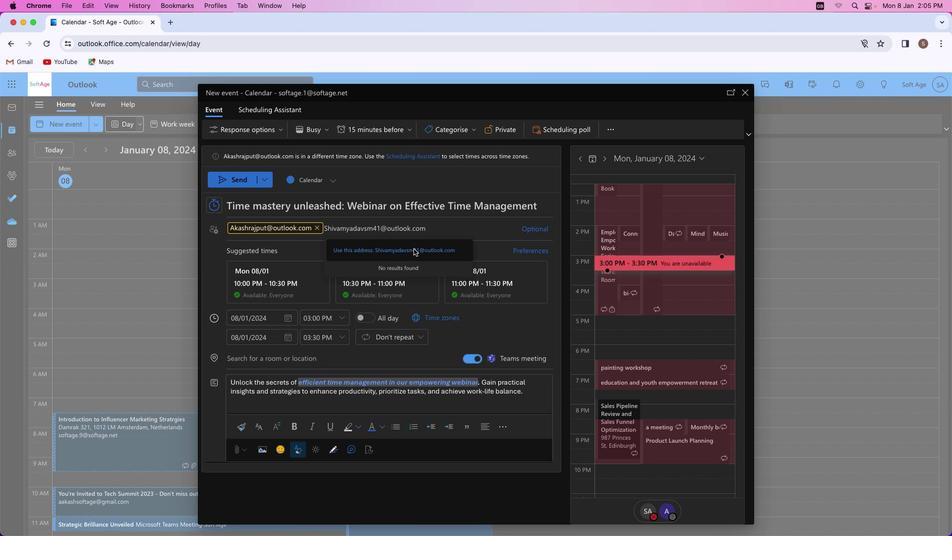 
Action: Mouse moved to (295, 368)
Screenshot: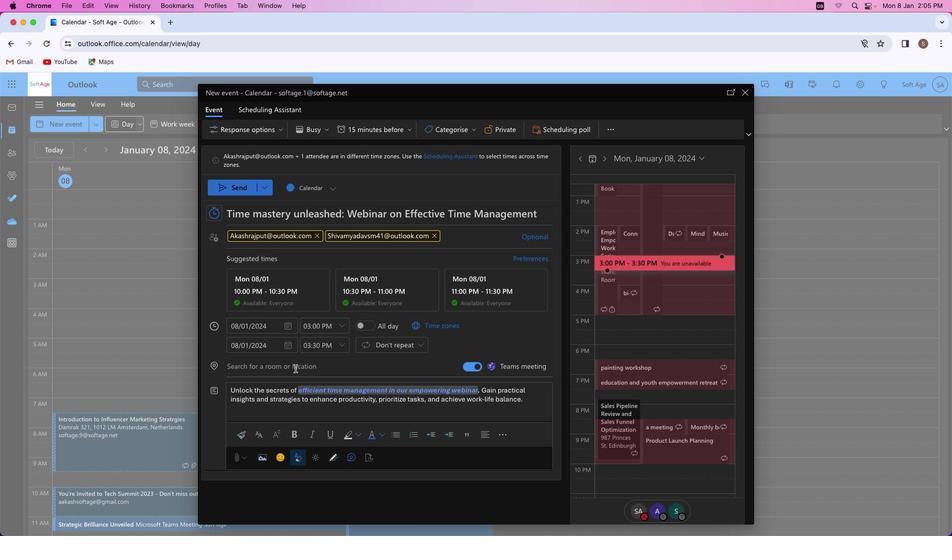 
Action: Mouse pressed left at (295, 368)
Screenshot: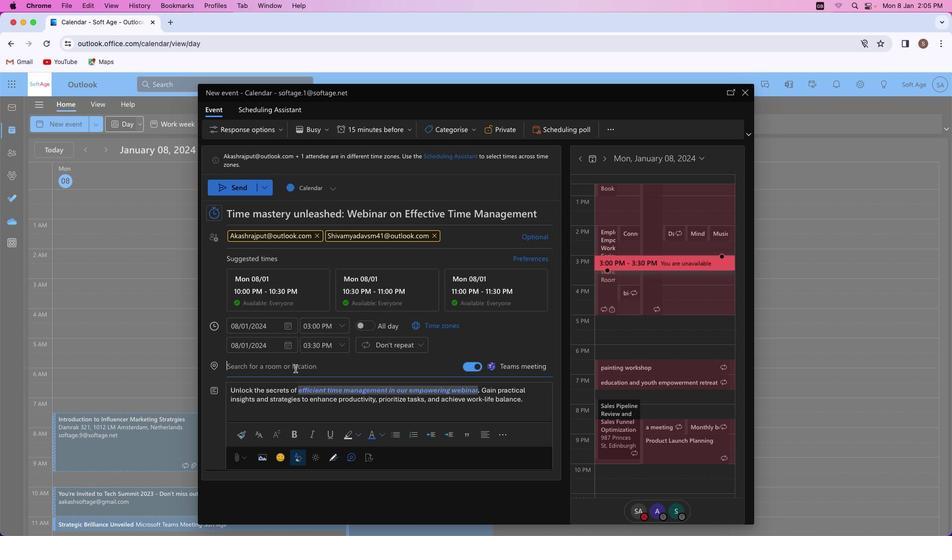
Action: Key pressed Key.shift'W''e''b''i''n''a''r'
Screenshot: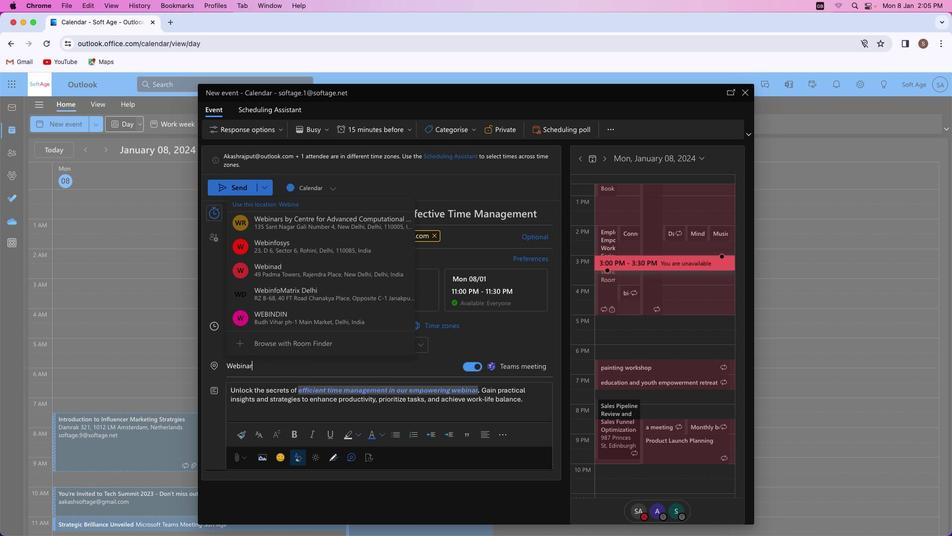 
Action: Mouse moved to (296, 223)
Screenshot: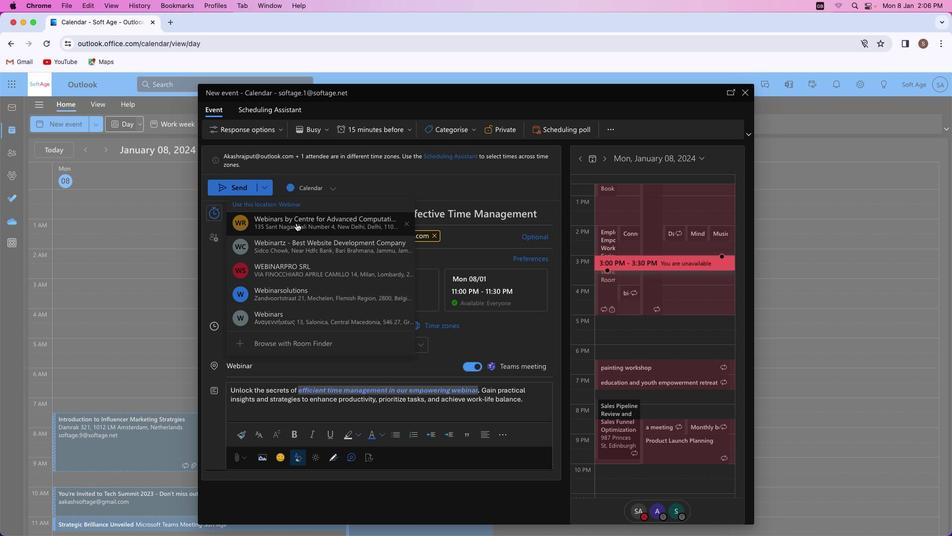 
Action: Mouse pressed left at (296, 223)
Screenshot: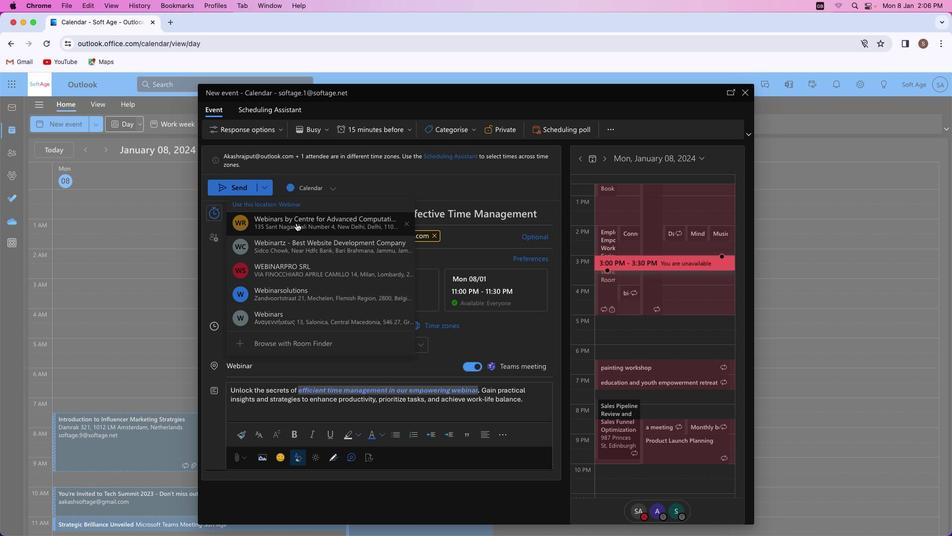 
Action: Mouse moved to (232, 186)
Screenshot: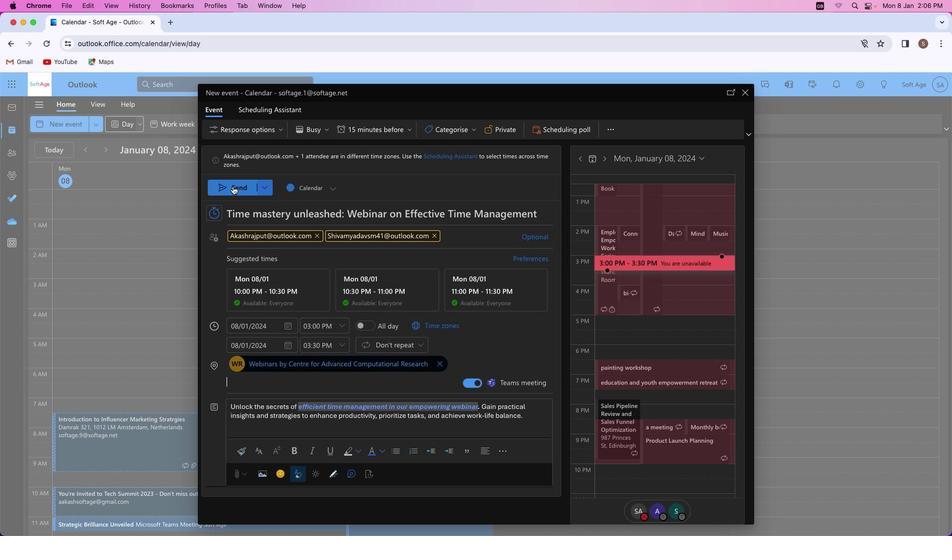 
Action: Mouse pressed left at (232, 186)
Screenshot: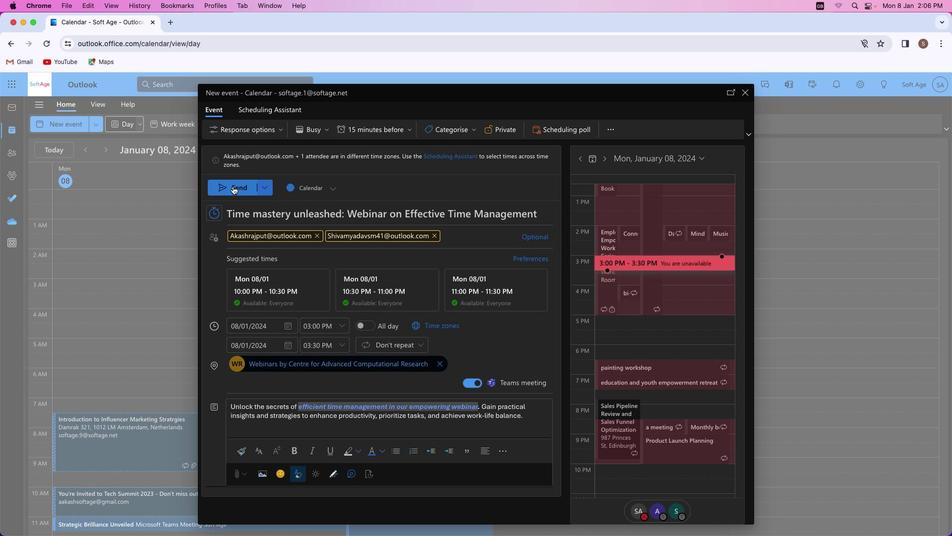 
Action: Mouse moved to (493, 305)
Screenshot: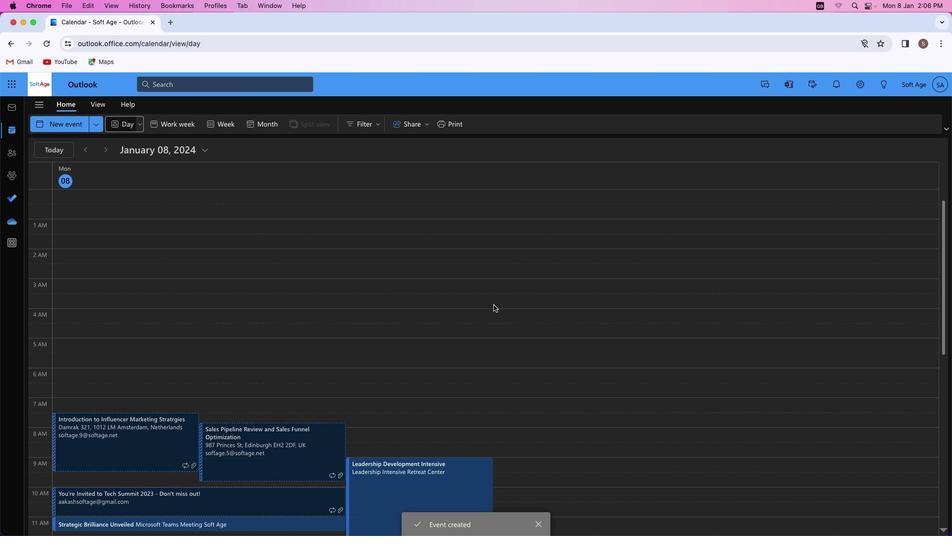 
